 Task: Look for space in Kot Malik, Pakistan from 9th June, 2023 to 16th June, 2023 for 2 adults in price range Rs.8000 to Rs.16000. Place can be entire place with 2 bedrooms having 2 beds and 1 bathroom. Property type can be house, flat, guest house. Booking option can be shelf check-in. Required host language is English.
Action: Mouse moved to (509, 57)
Screenshot: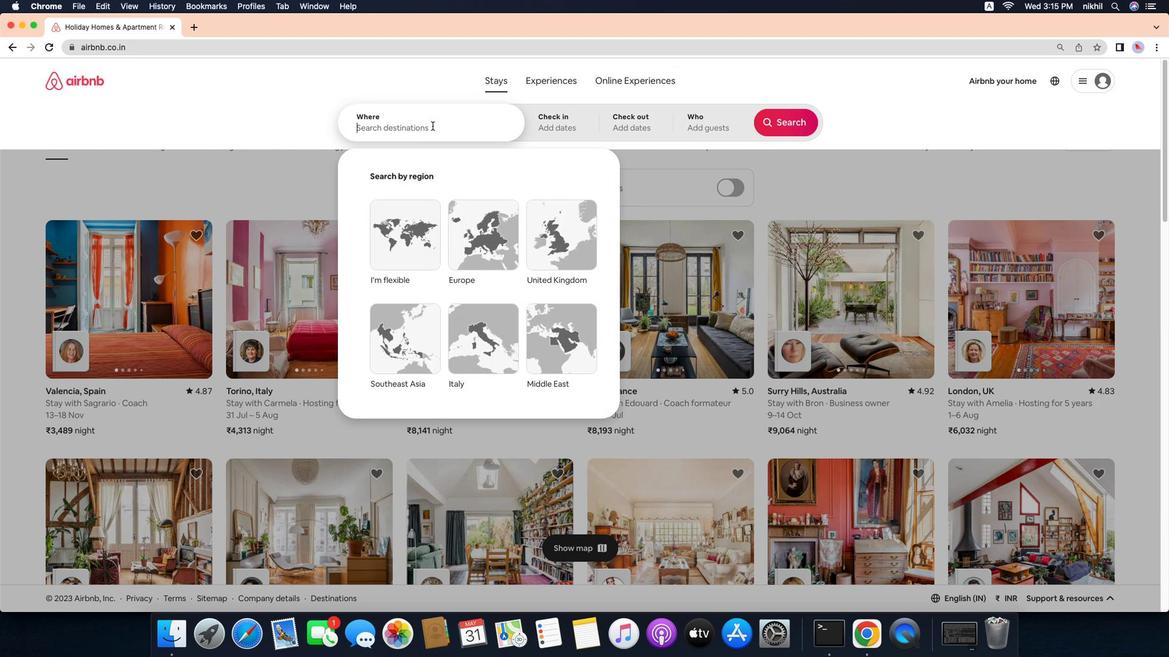 
Action: Mouse pressed left at (509, 57)
Screenshot: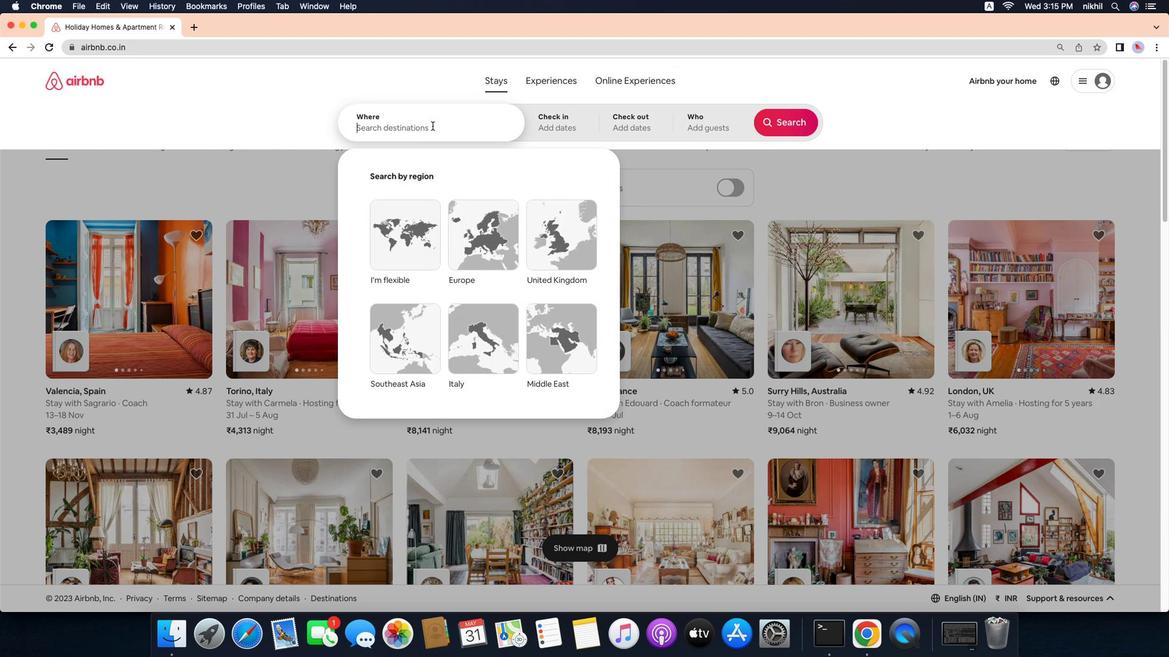 
Action: Mouse moved to (509, 53)
Screenshot: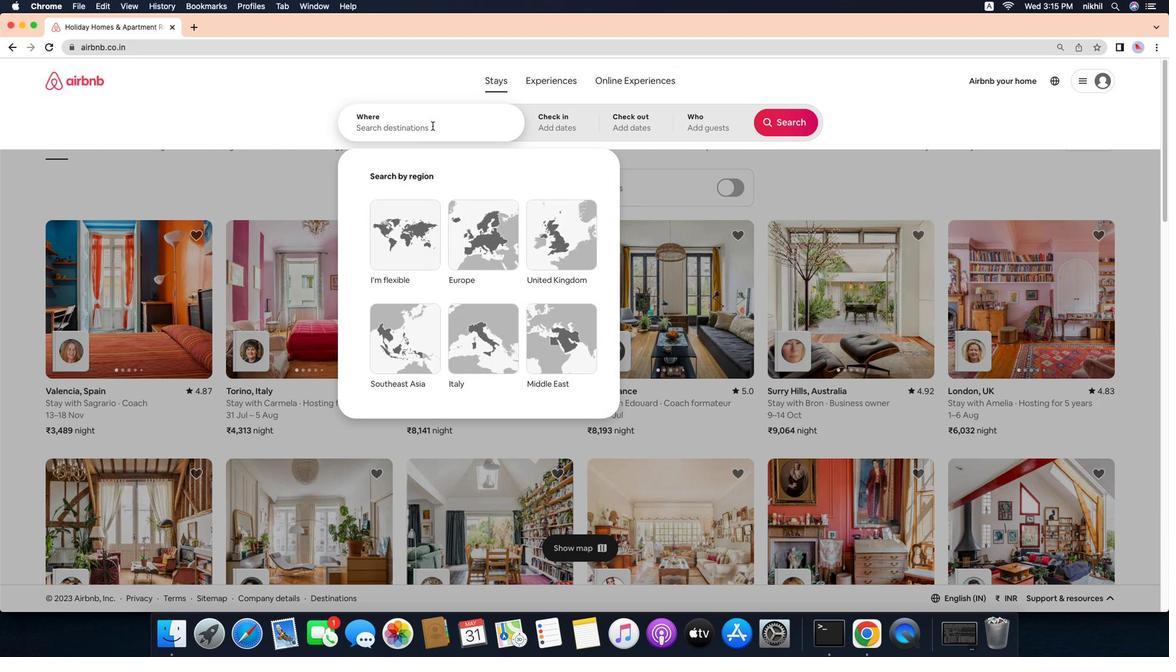 
Action: Mouse pressed left at (509, 53)
Screenshot: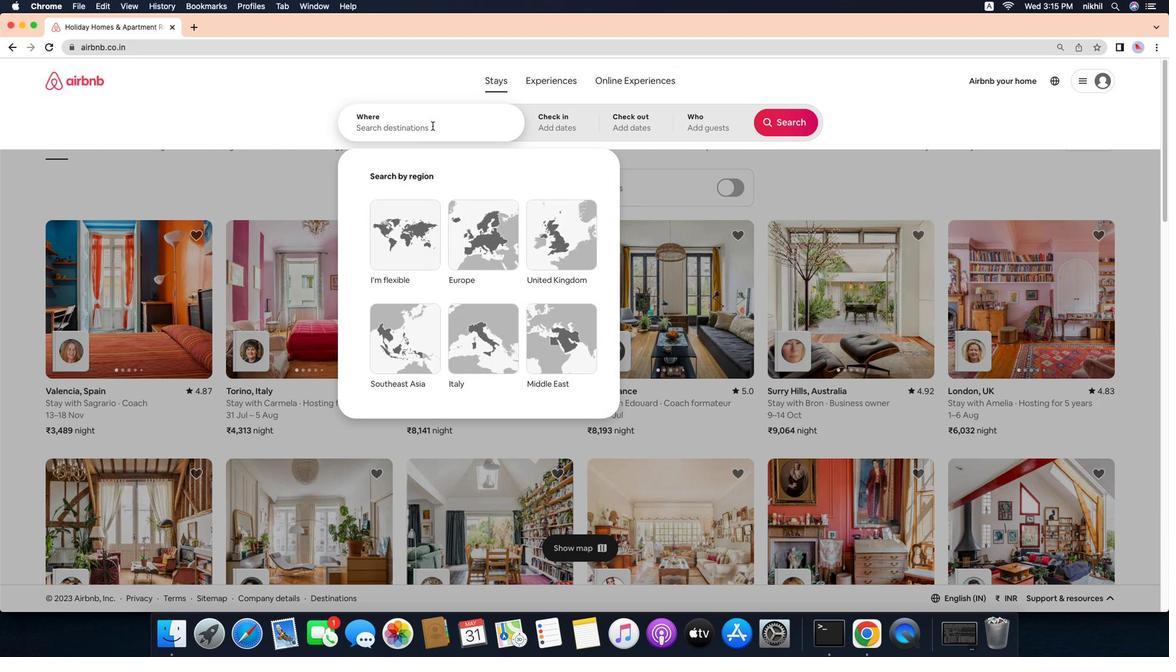 
Action: Mouse moved to (427, 100)
Screenshot: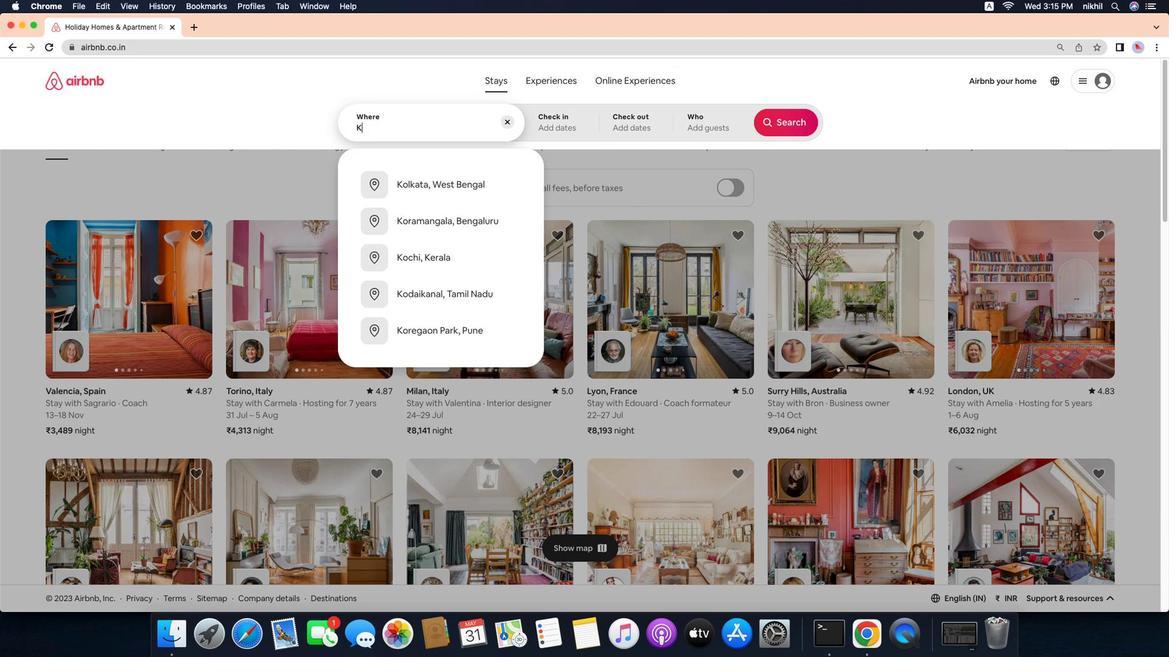 
Action: Mouse pressed left at (427, 100)
Screenshot: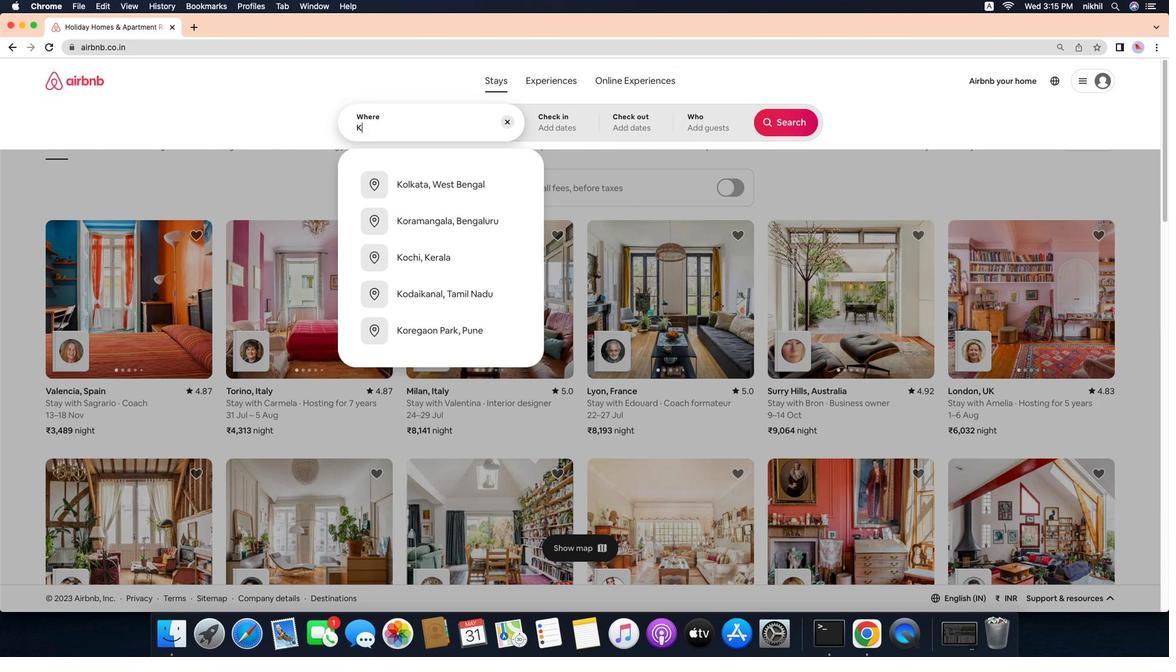 
Action: Key pressed Key.caps_lock'K'Key.caps_lock'o''t'Key.spaceKey.caps_lock'M'Key.caps_lock'a''l''i''k'','Key.space
Screenshot: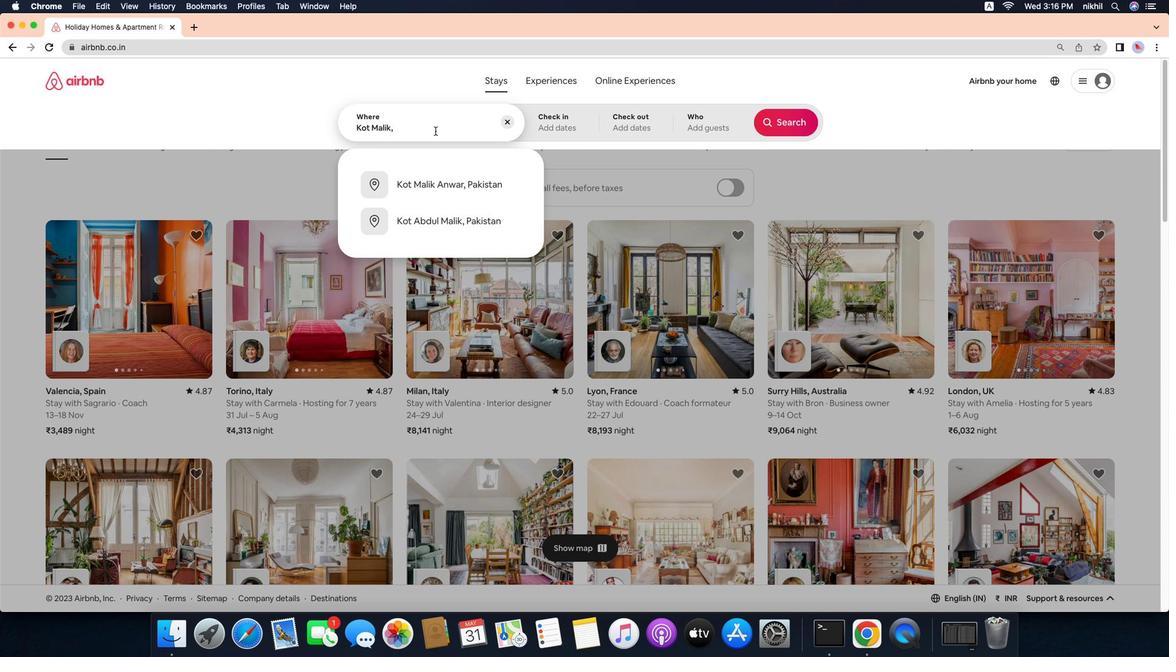 
Action: Mouse moved to (430, 106)
Screenshot: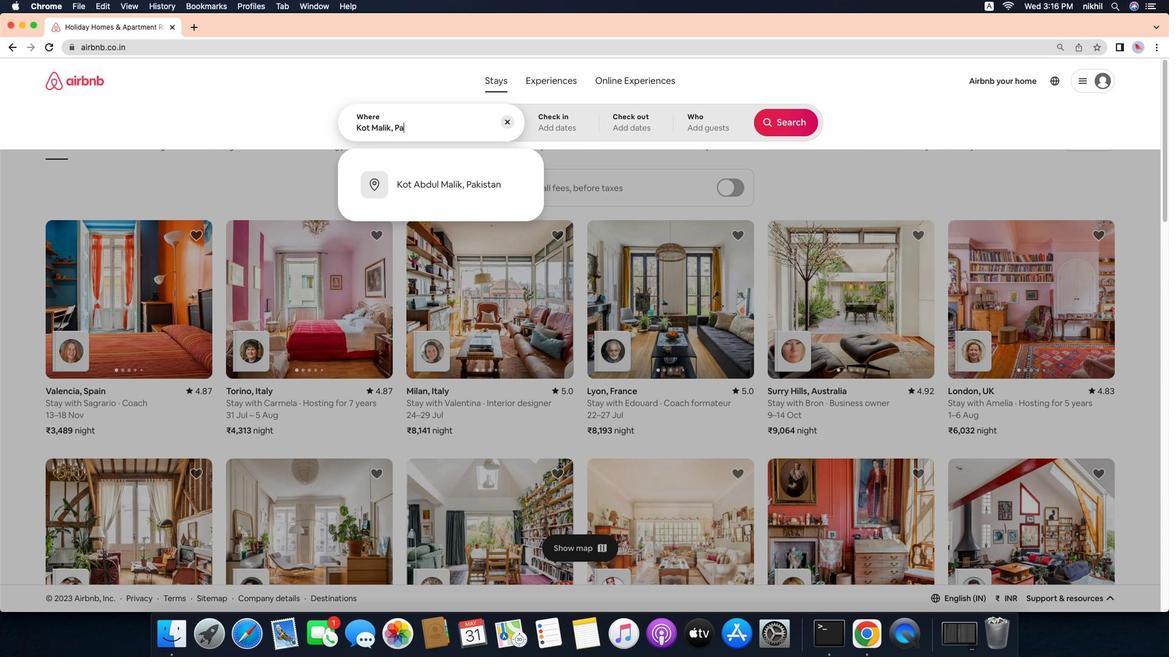 
Action: Key pressed Key.caps_lock'P'Key.caps_lock'a''k''i''s''t''a''n'Key.enter
Screenshot: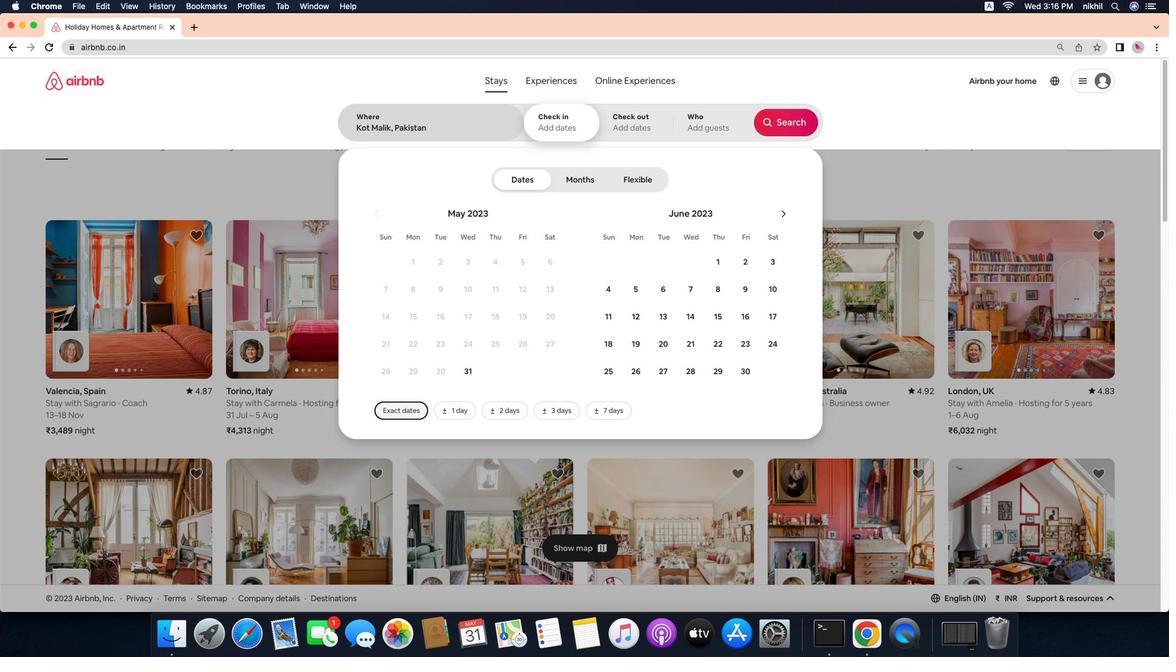 
Action: Mouse moved to (757, 269)
Screenshot: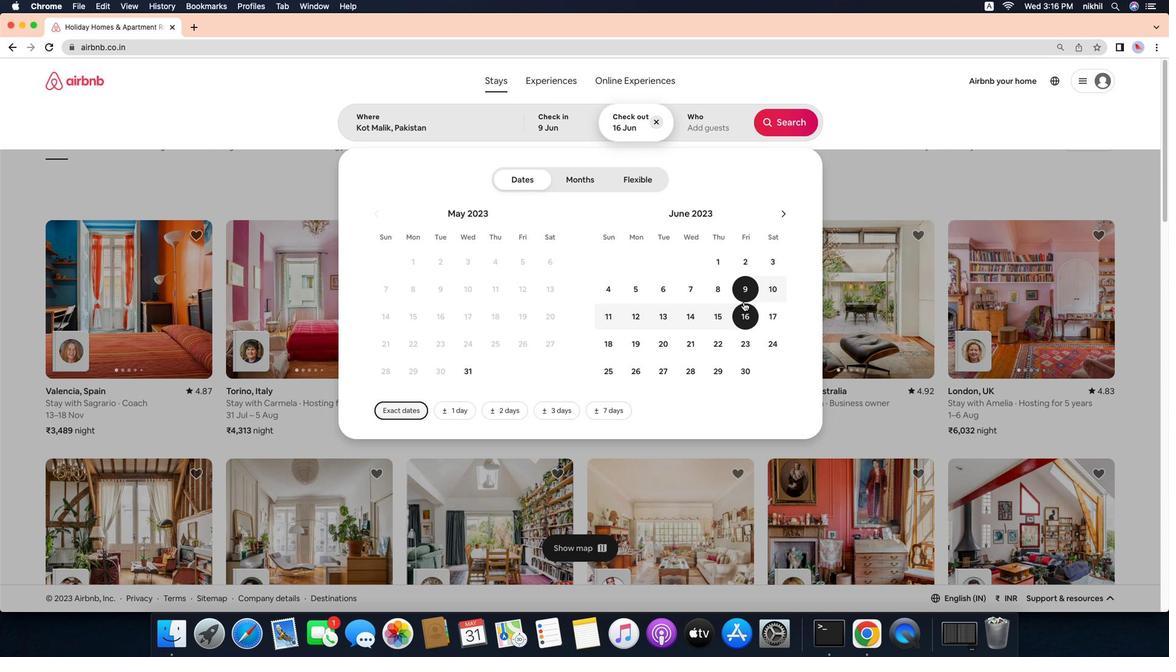 
Action: Mouse pressed left at (757, 269)
Screenshot: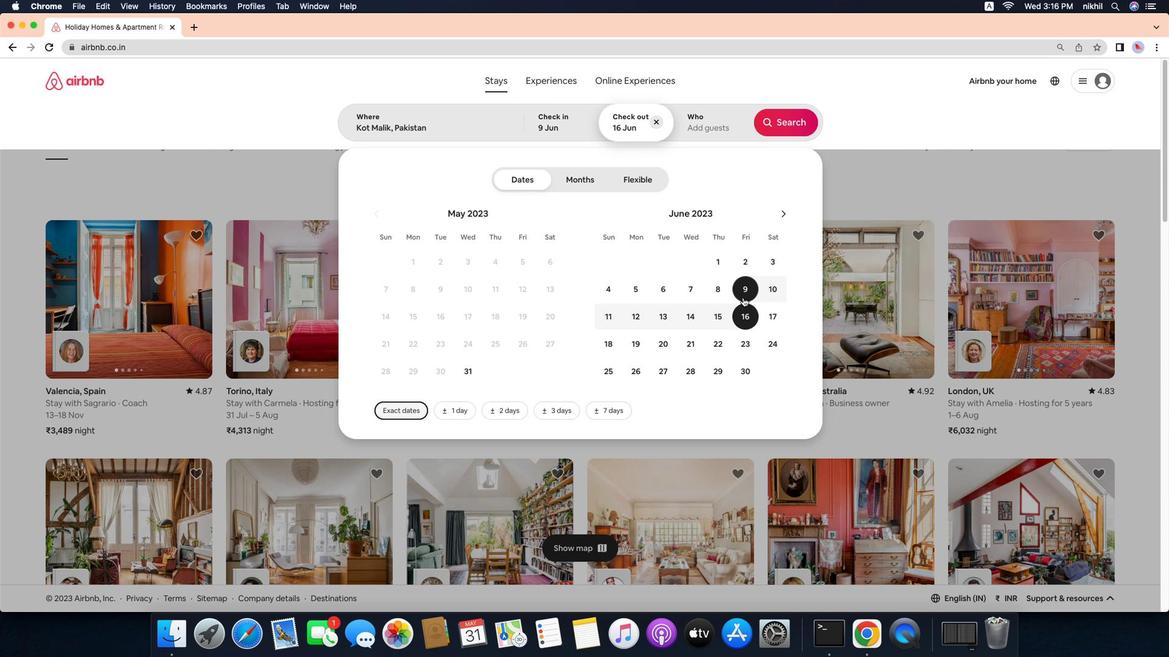 
Action: Mouse moved to (760, 296)
Screenshot: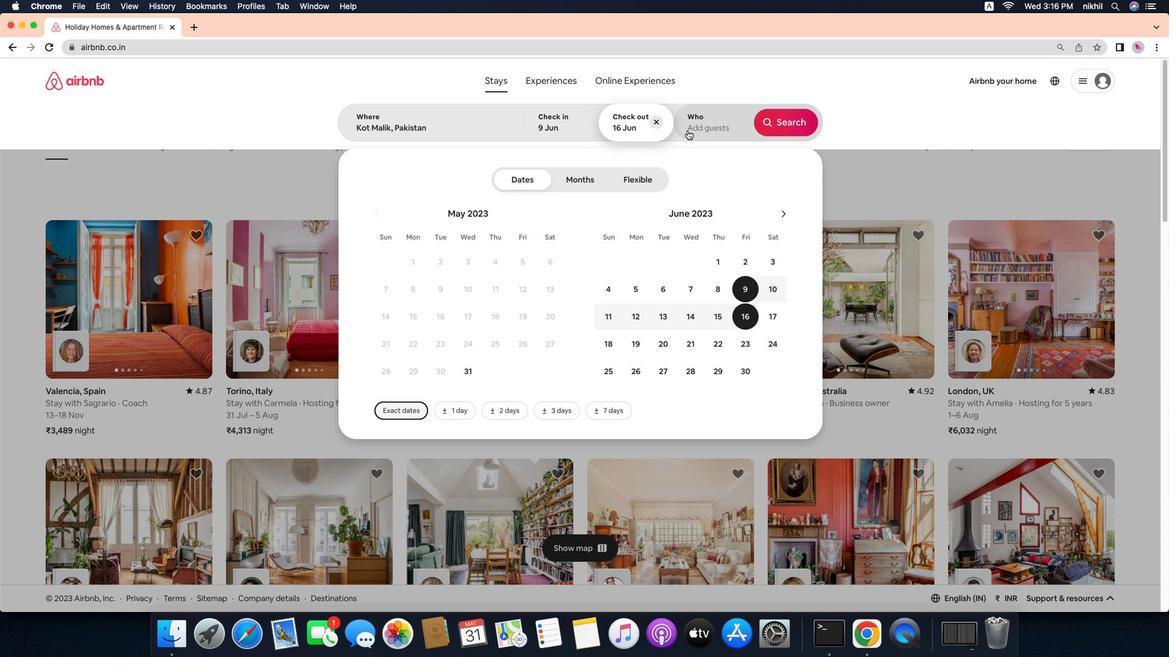 
Action: Mouse pressed left at (760, 296)
Screenshot: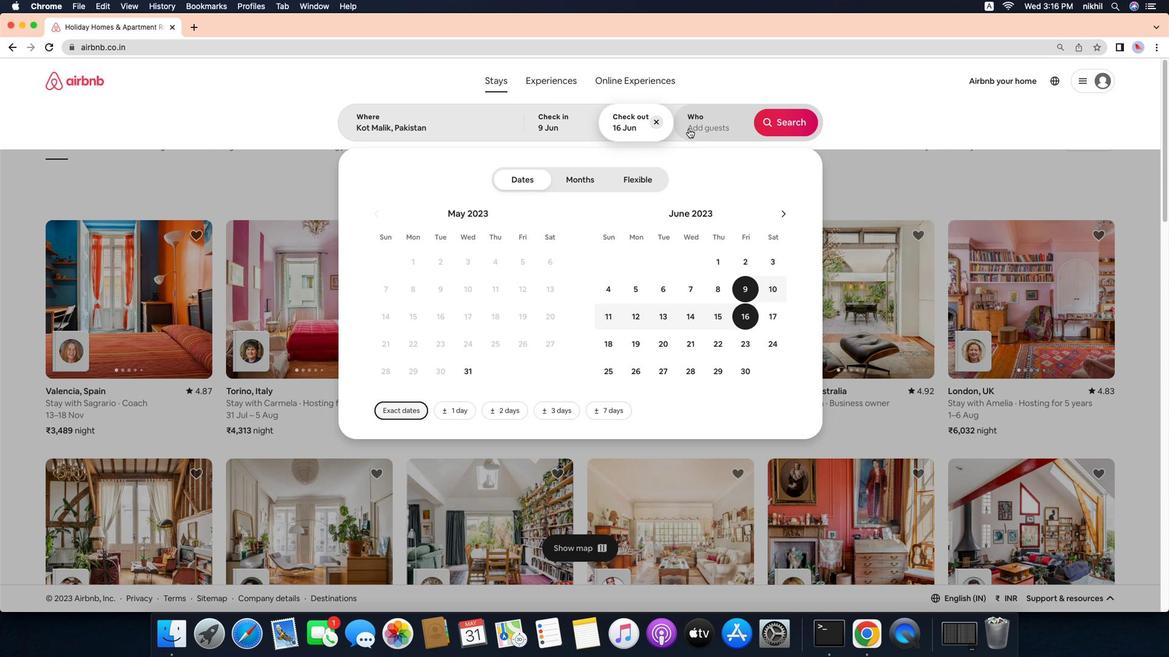 
Action: Mouse moved to (705, 101)
Screenshot: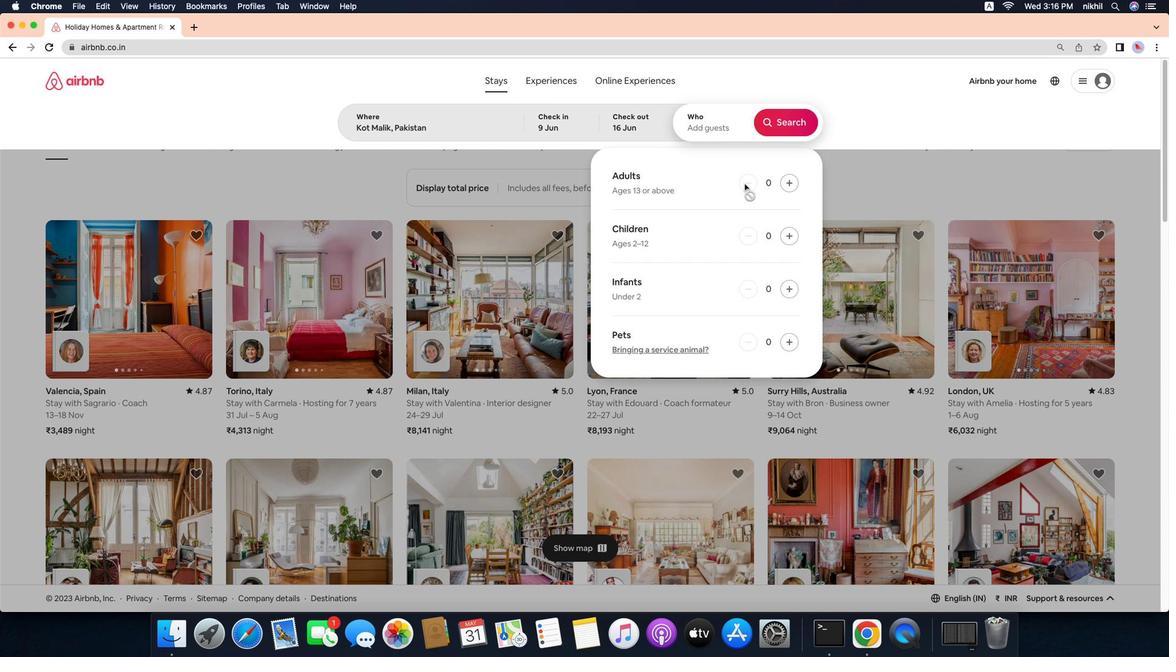 
Action: Mouse pressed left at (705, 101)
Screenshot: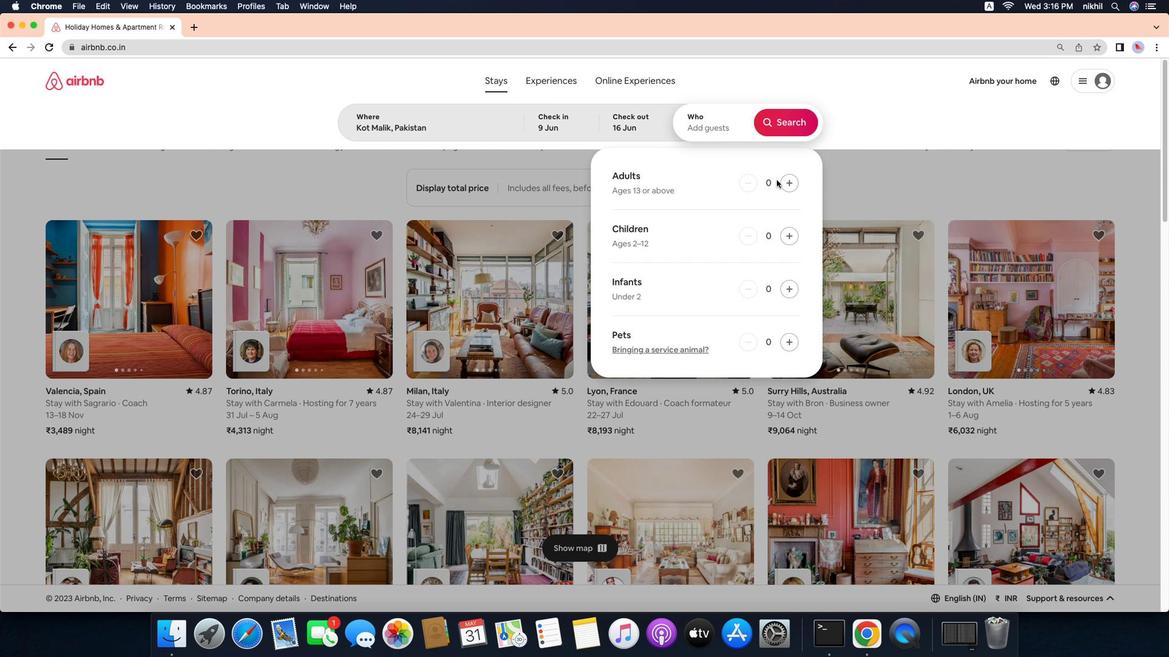 
Action: Mouse moved to (804, 158)
Screenshot: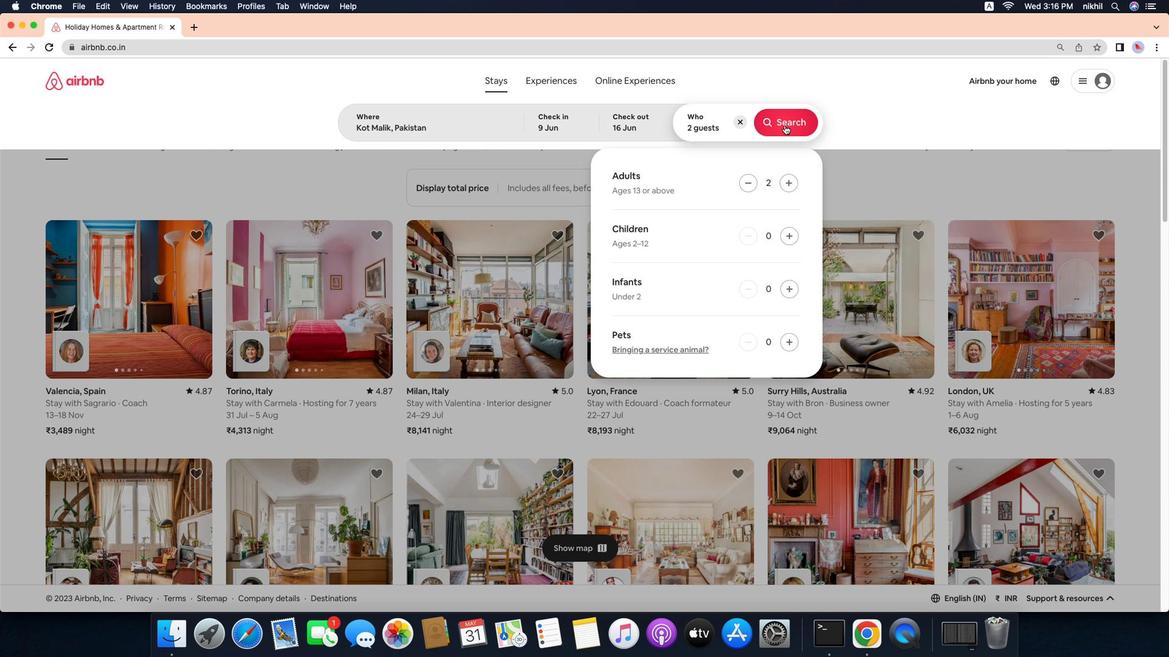 
Action: Mouse pressed left at (804, 158)
Screenshot: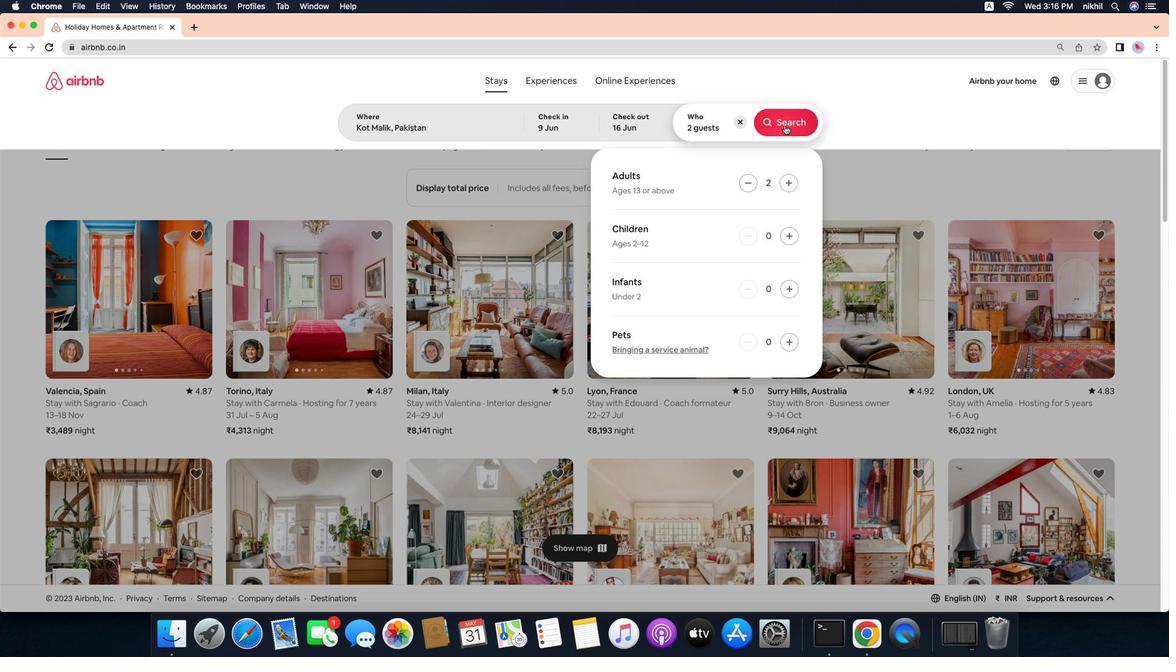 
Action: Mouse pressed left at (804, 158)
Screenshot: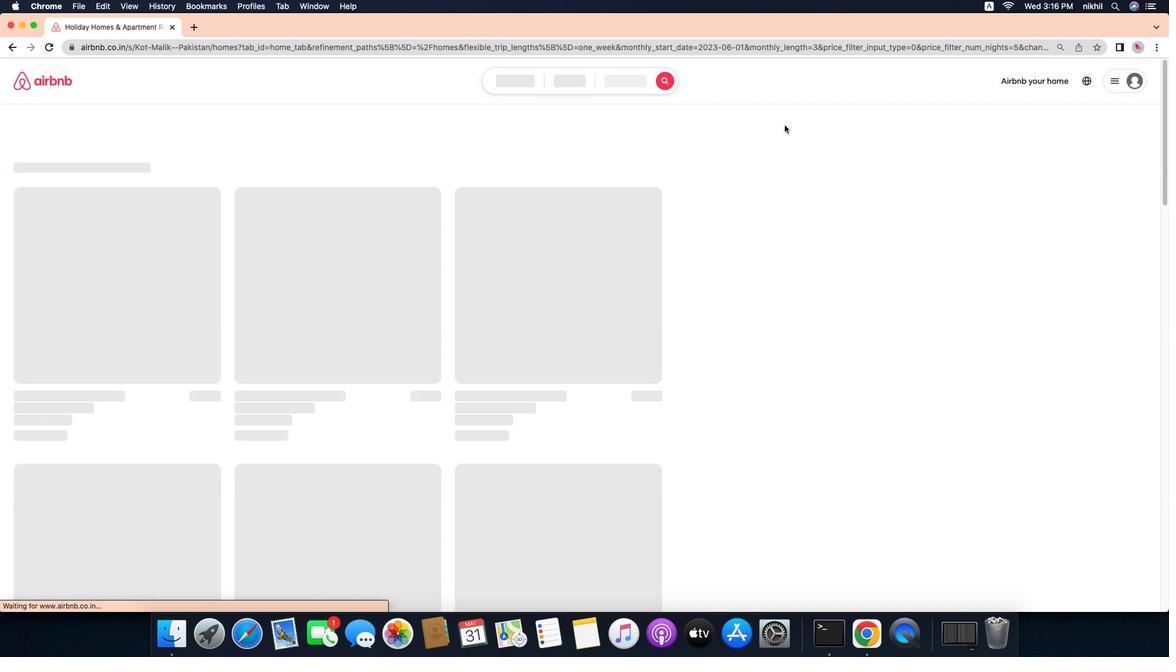 
Action: Mouse moved to (803, 99)
Screenshot: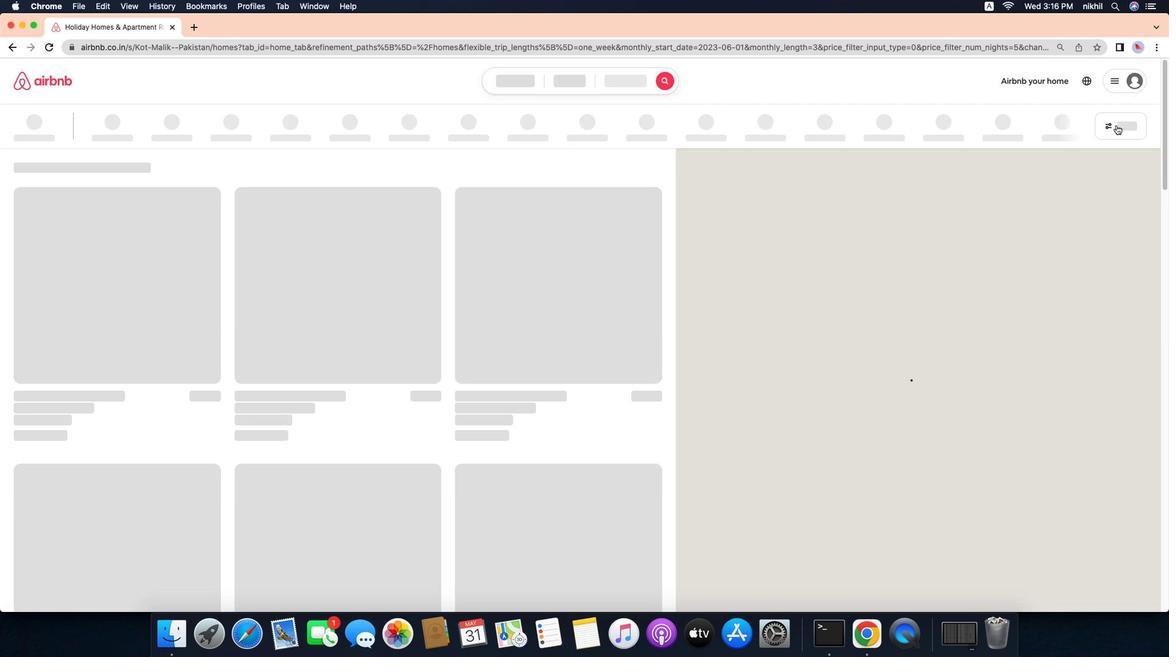 
Action: Mouse pressed left at (803, 99)
Screenshot: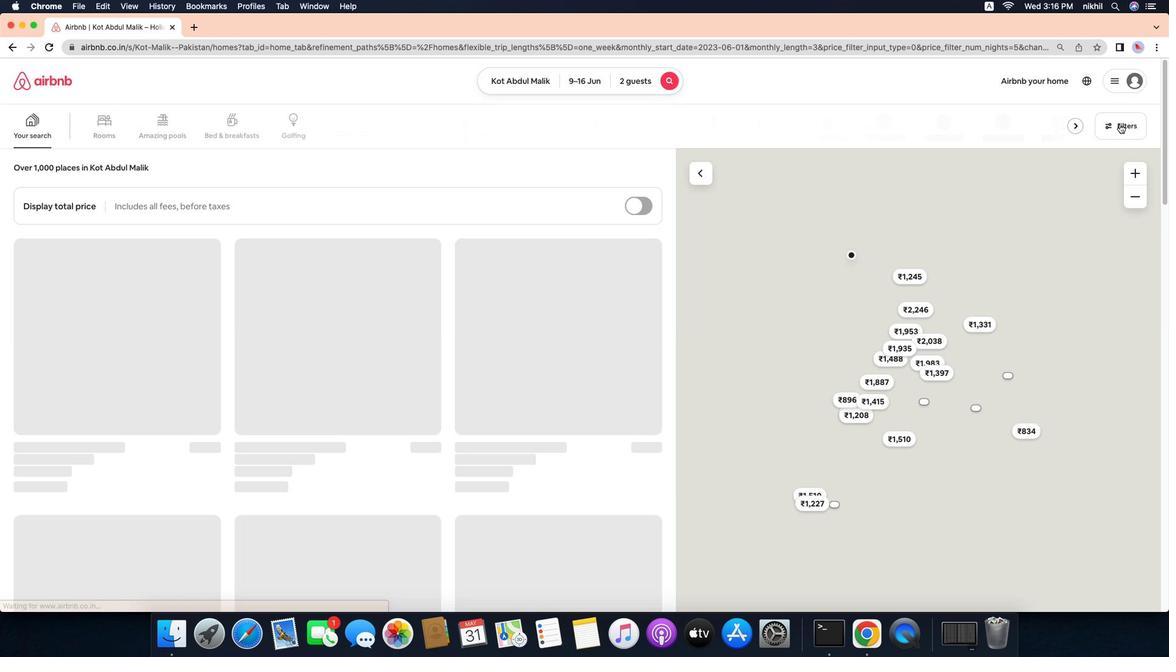 
Action: Mouse moved to (1161, 98)
Screenshot: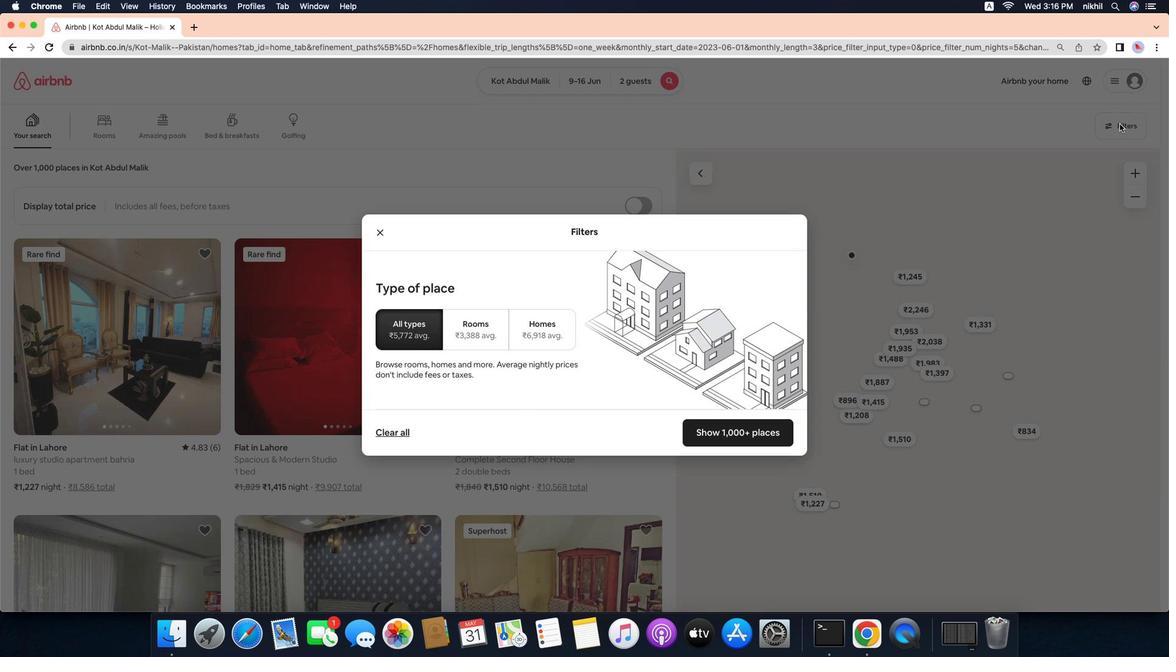 
Action: Mouse pressed left at (1161, 98)
Screenshot: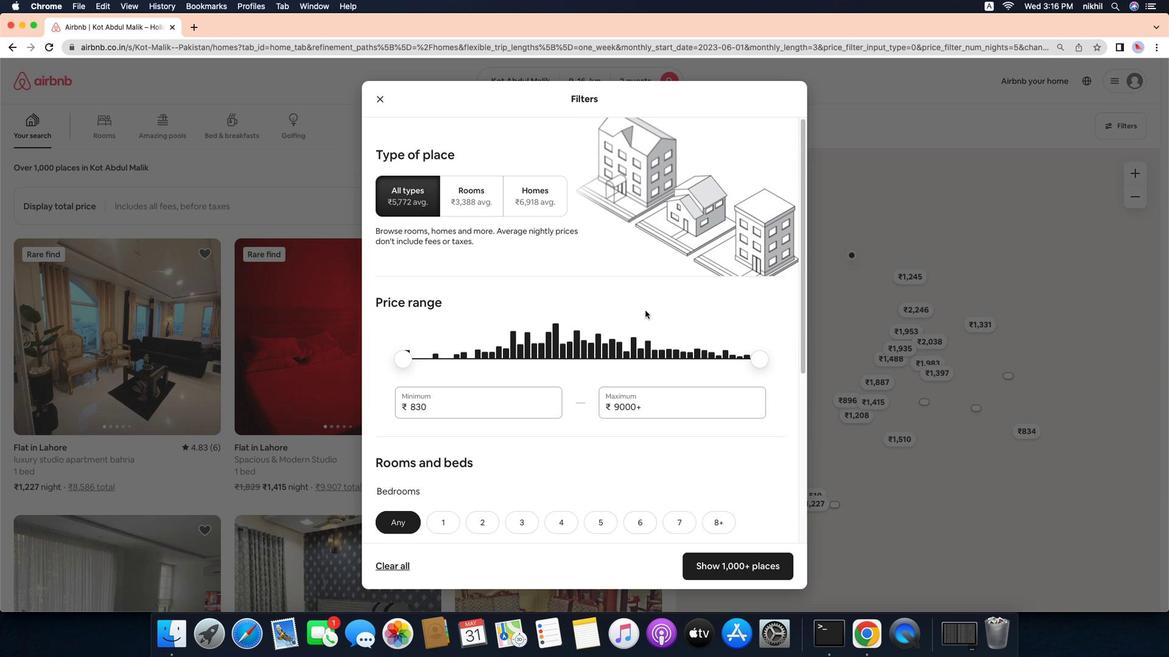 
Action: Mouse moved to (459, 402)
Screenshot: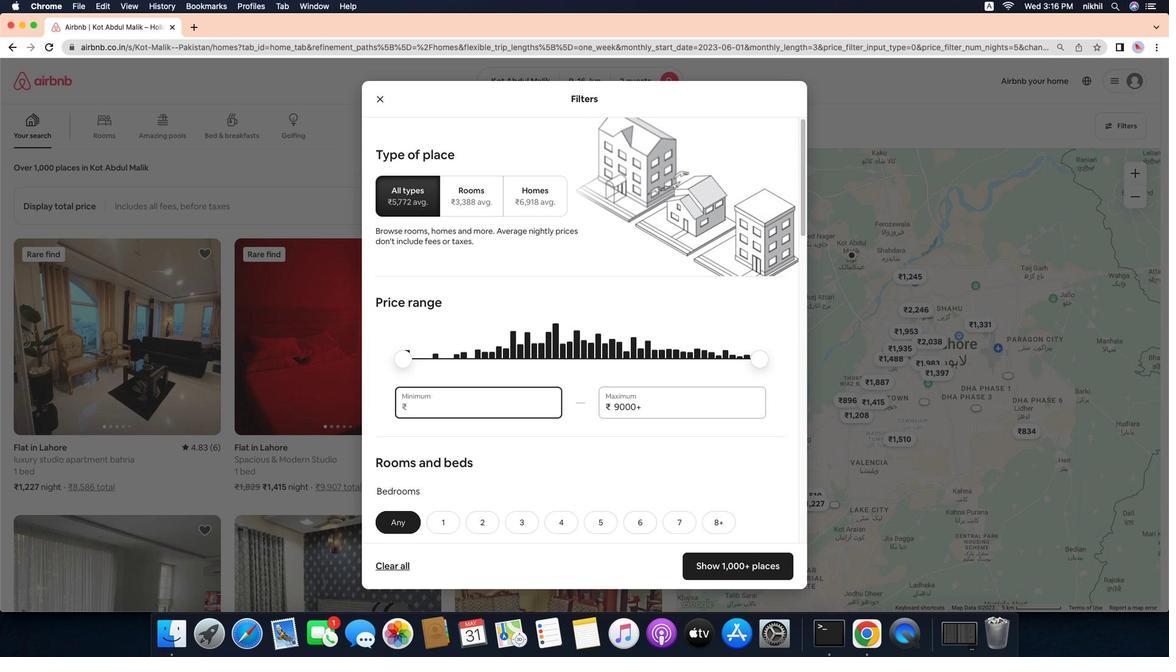 
Action: Mouse pressed left at (459, 402)
Screenshot: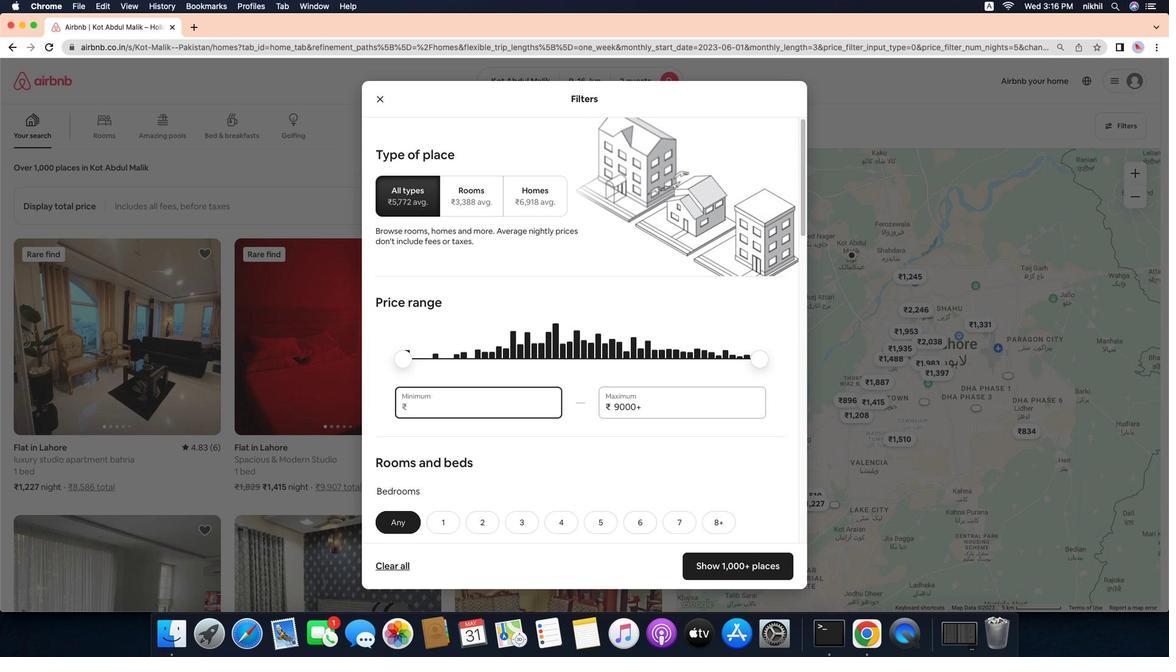 
Action: Mouse moved to (453, 401)
Screenshot: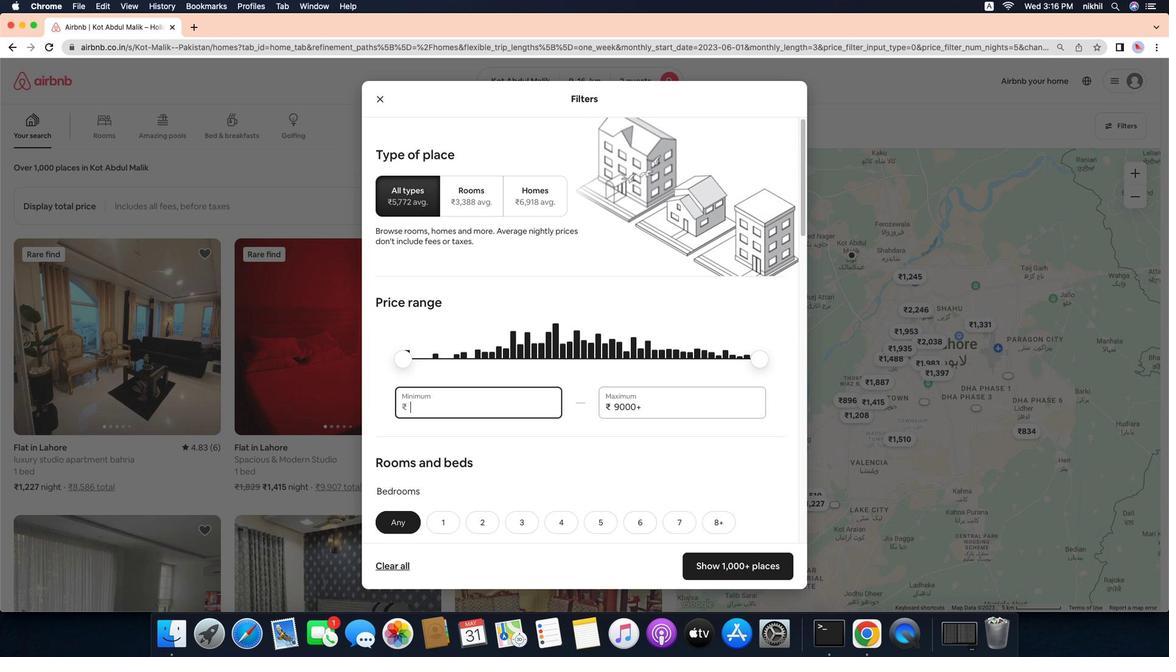 
Action: Key pressed Key.backspaceKey.backspaceKey.backspaceKey.backspace'8''0''0''0'
Screenshot: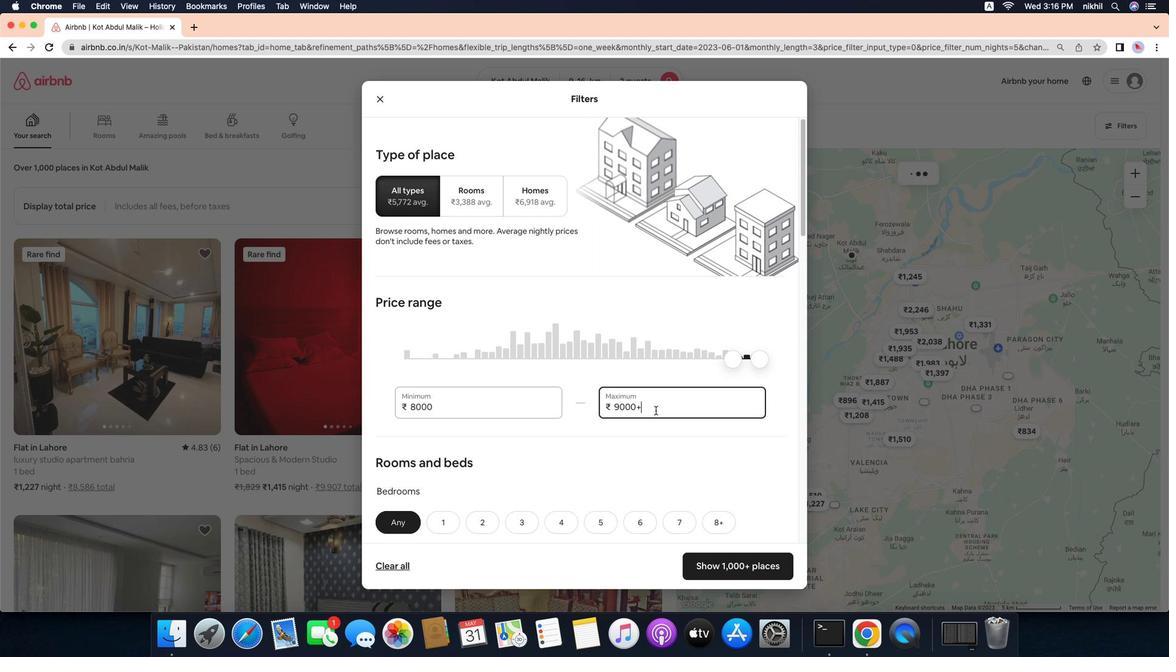 
Action: Mouse moved to (665, 403)
Screenshot: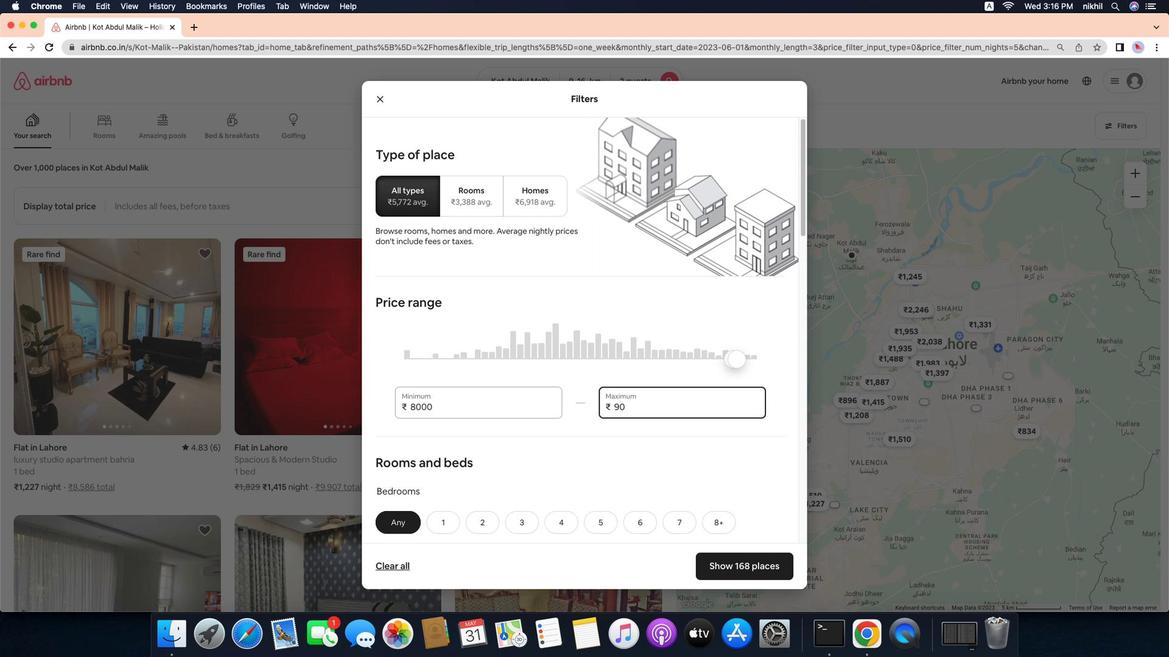 
Action: Mouse pressed left at (665, 403)
Screenshot: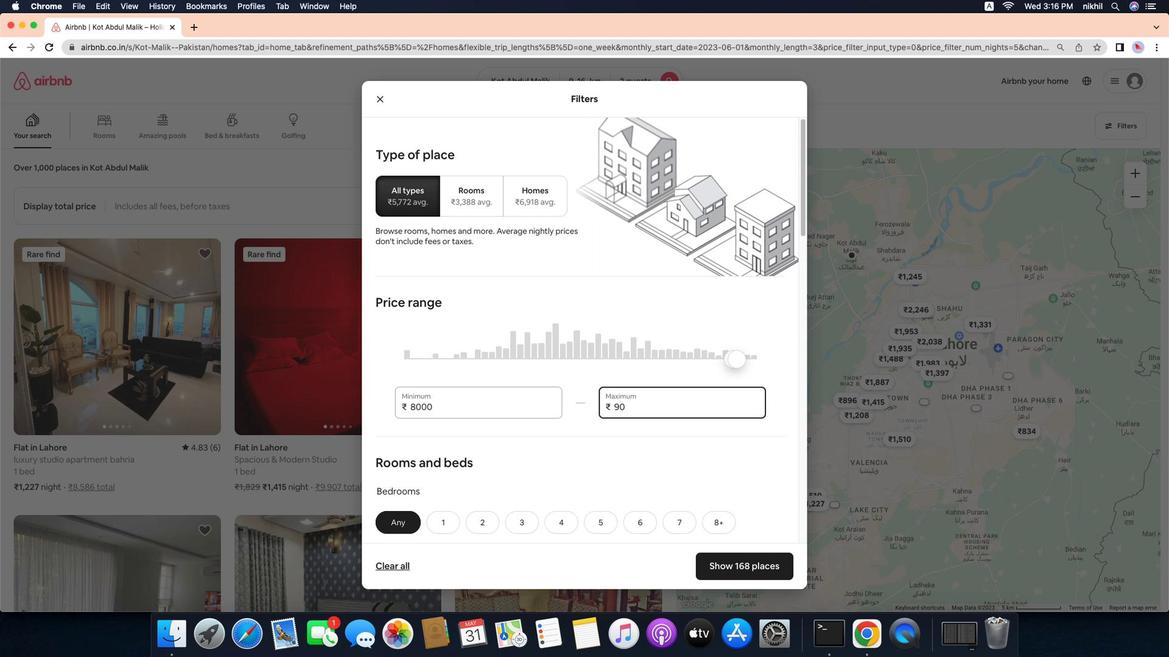 
Action: Mouse moved to (665, 403)
Screenshot: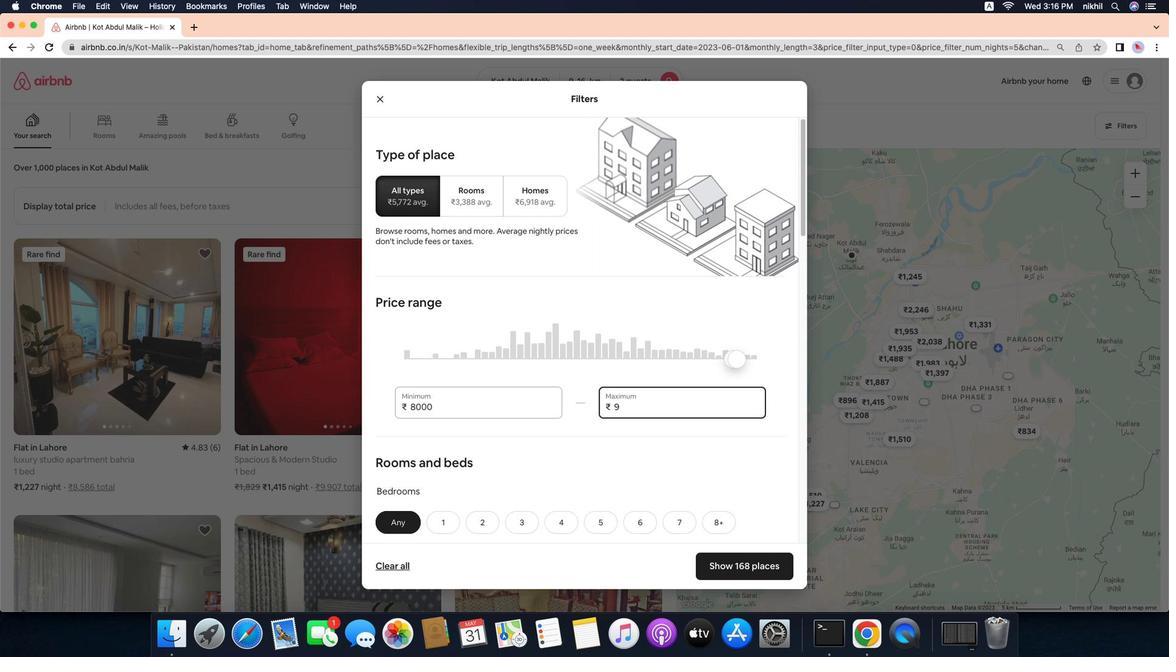 
Action: Key pressed Key.backspaceKey.backspaceKey.backspaceKey.backspaceKey.backspaceKey.backspaceKey.backspace'1''6''0''0''0'
Screenshot: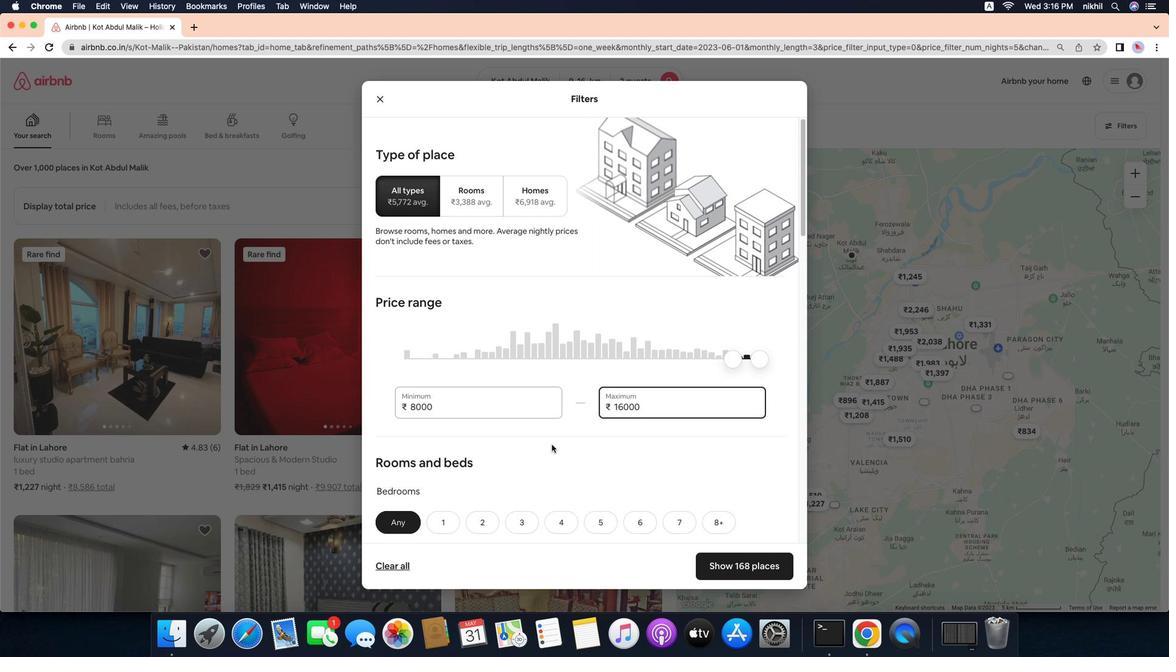 
Action: Mouse moved to (554, 441)
Screenshot: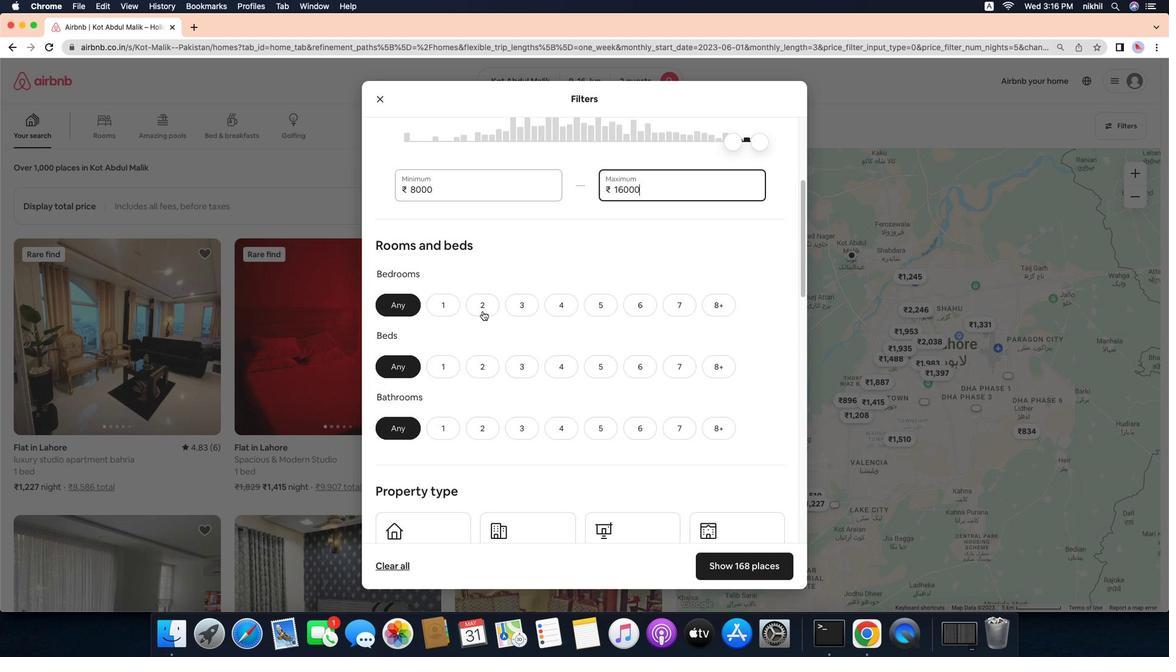 
Action: Mouse scrolled (554, 441) with delta (-33, -34)
Screenshot: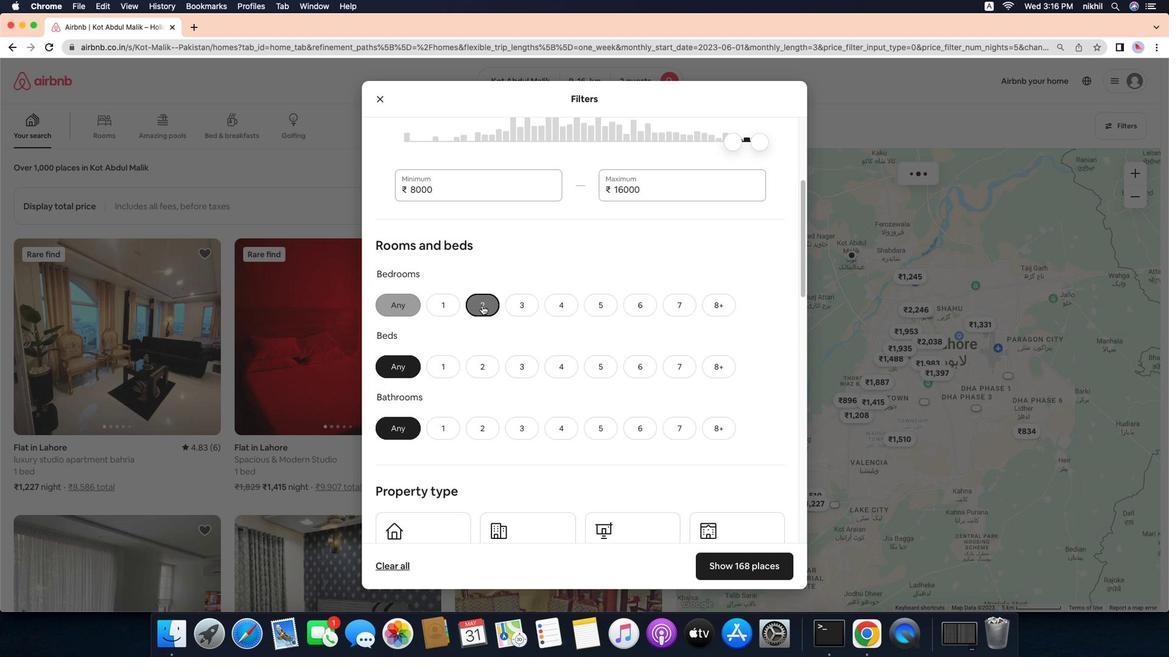 
Action: Mouse scrolled (554, 441) with delta (-33, -34)
Screenshot: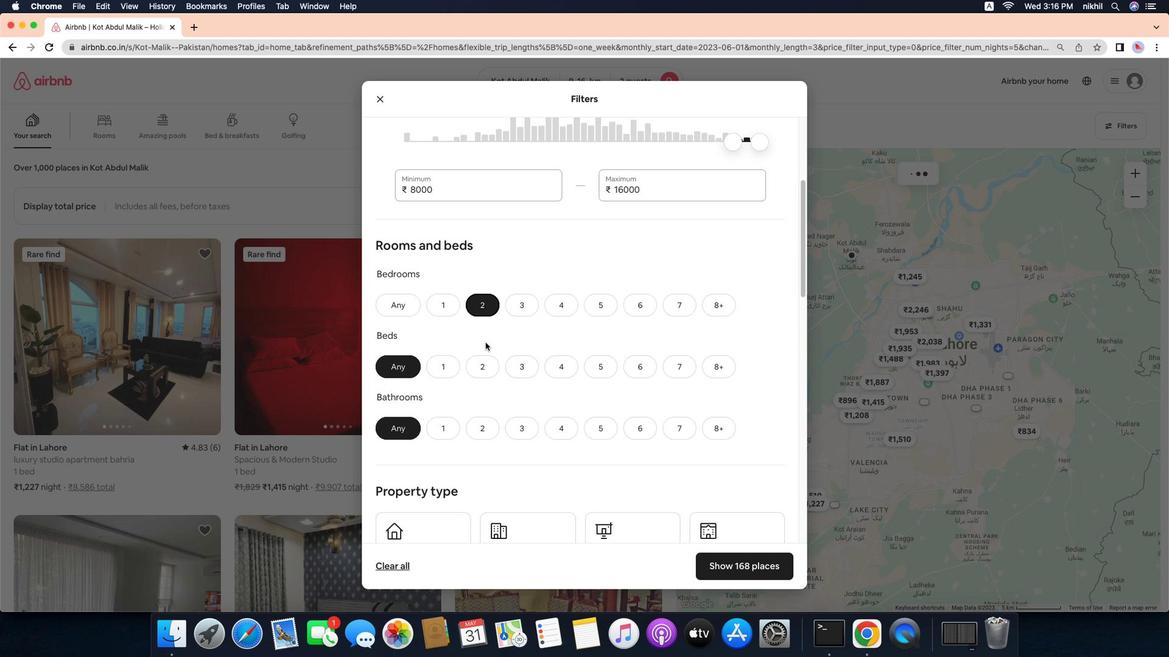
Action: Mouse scrolled (554, 441) with delta (-33, -34)
Screenshot: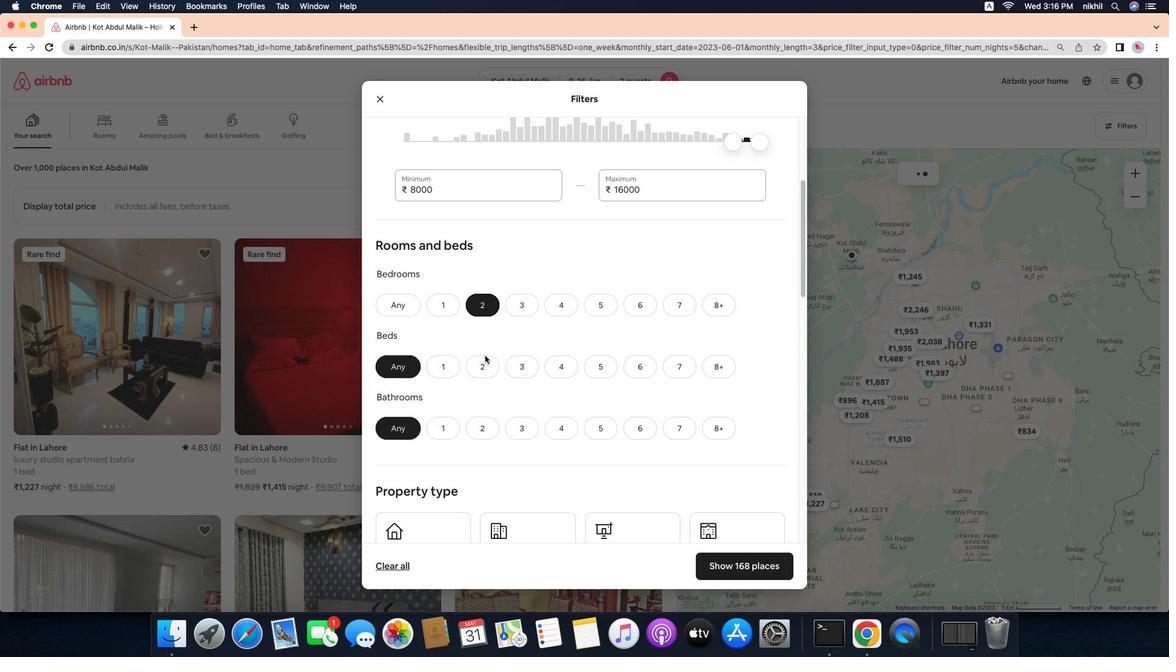 
Action: Mouse scrolled (554, 441) with delta (-33, -34)
Screenshot: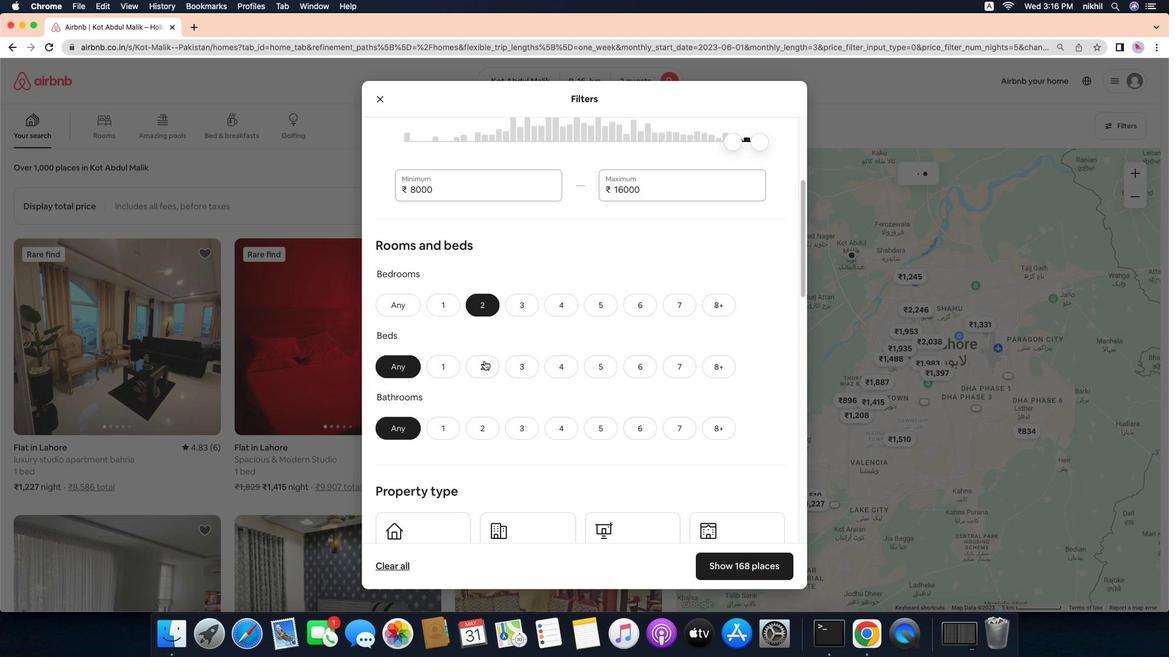 
Action: Mouse moved to (554, 441)
Screenshot: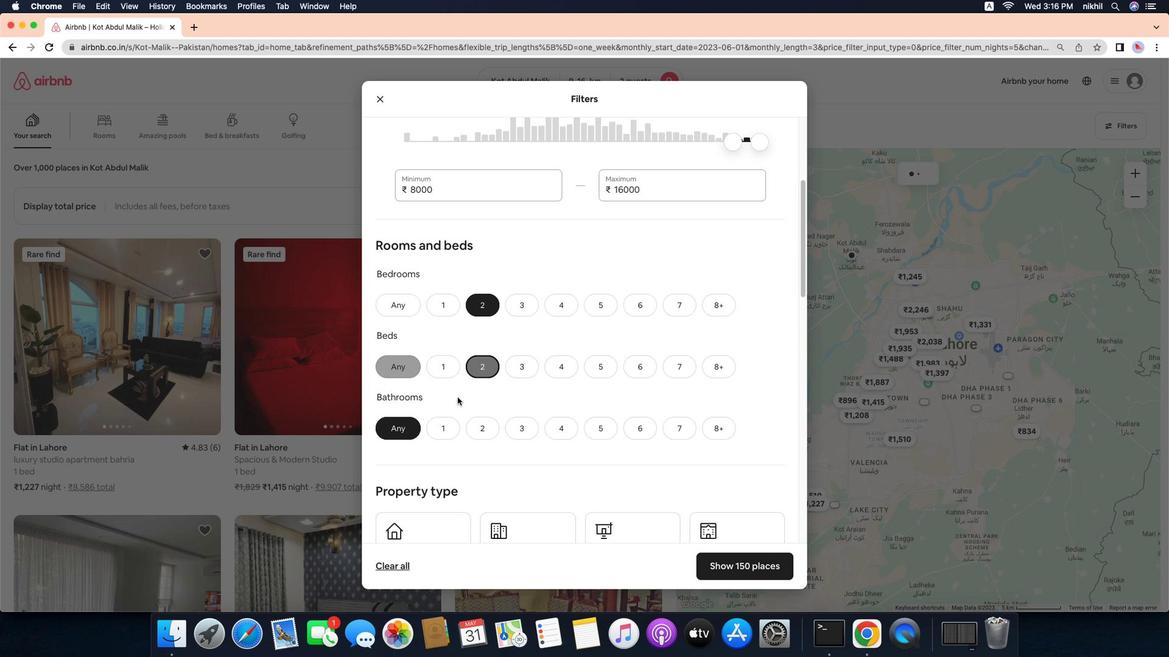 
Action: Mouse scrolled (554, 441) with delta (-33, -34)
Screenshot: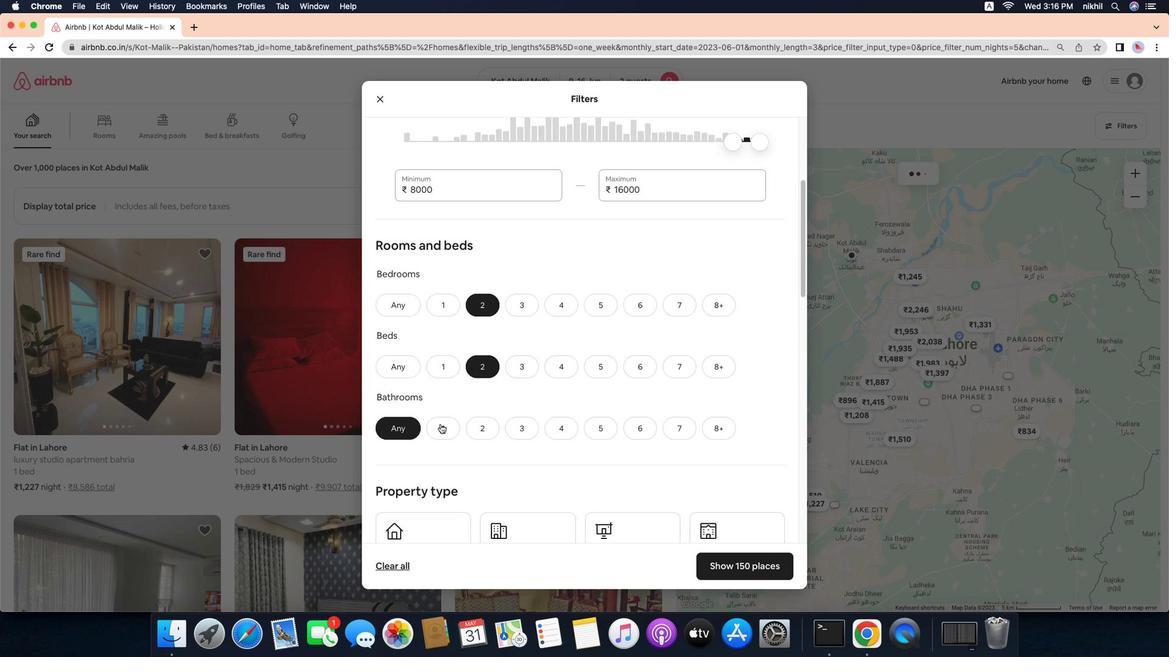 
Action: Mouse moved to (554, 441)
Screenshot: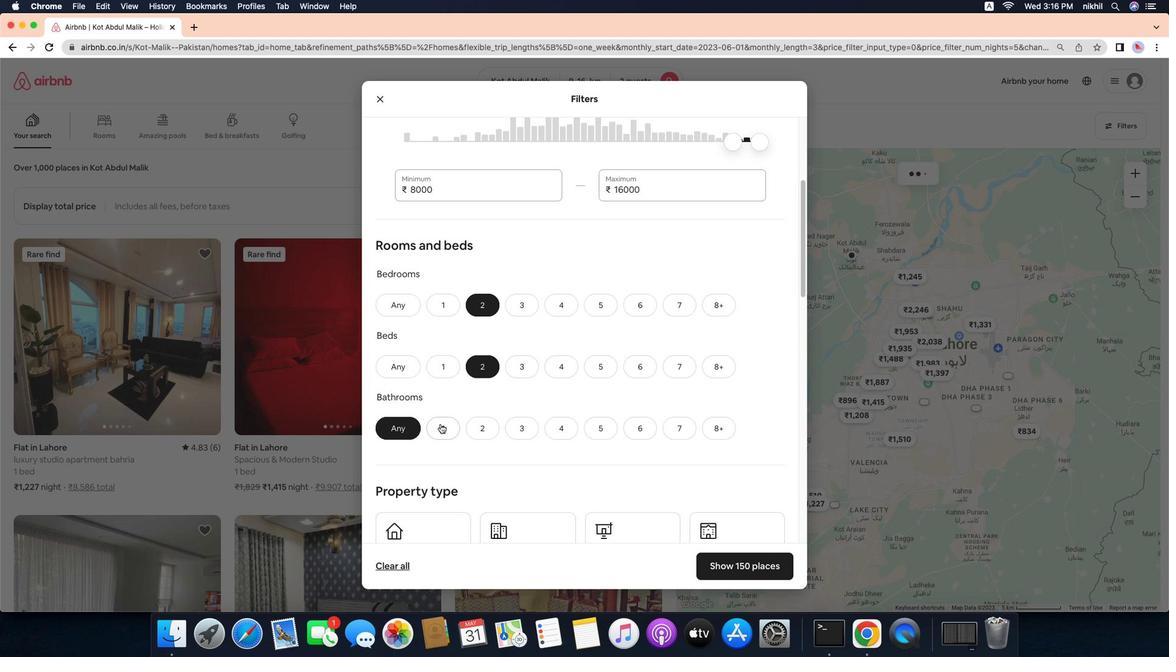 
Action: Mouse scrolled (554, 441) with delta (-33, -34)
Screenshot: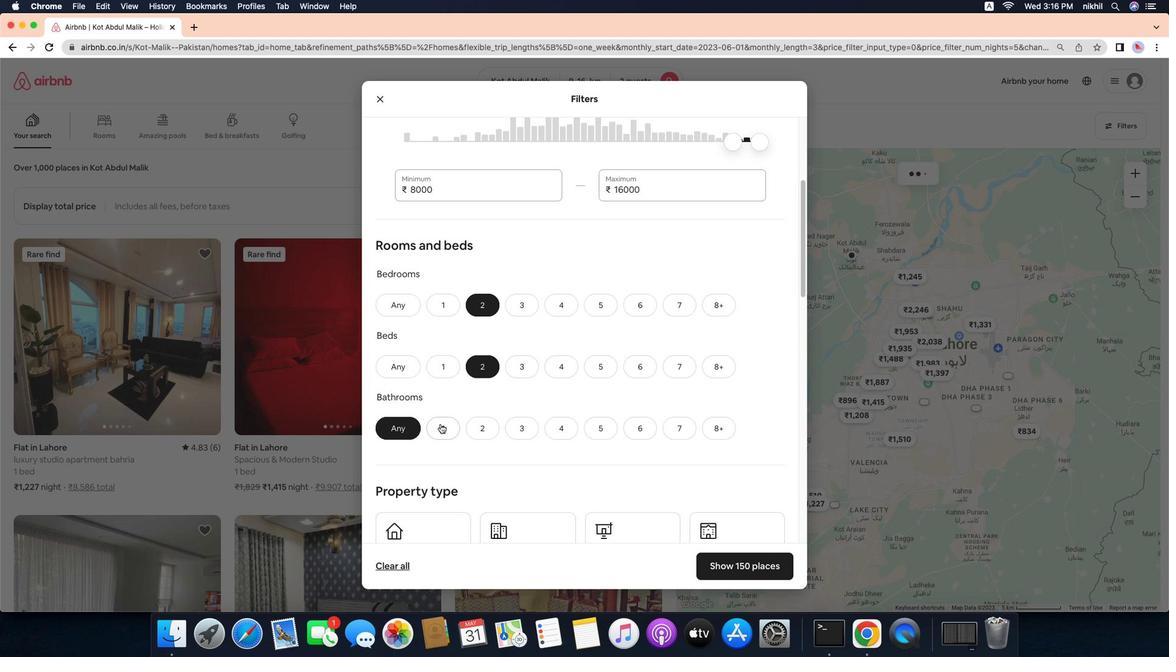 
Action: Mouse scrolled (554, 441) with delta (-33, -35)
Screenshot: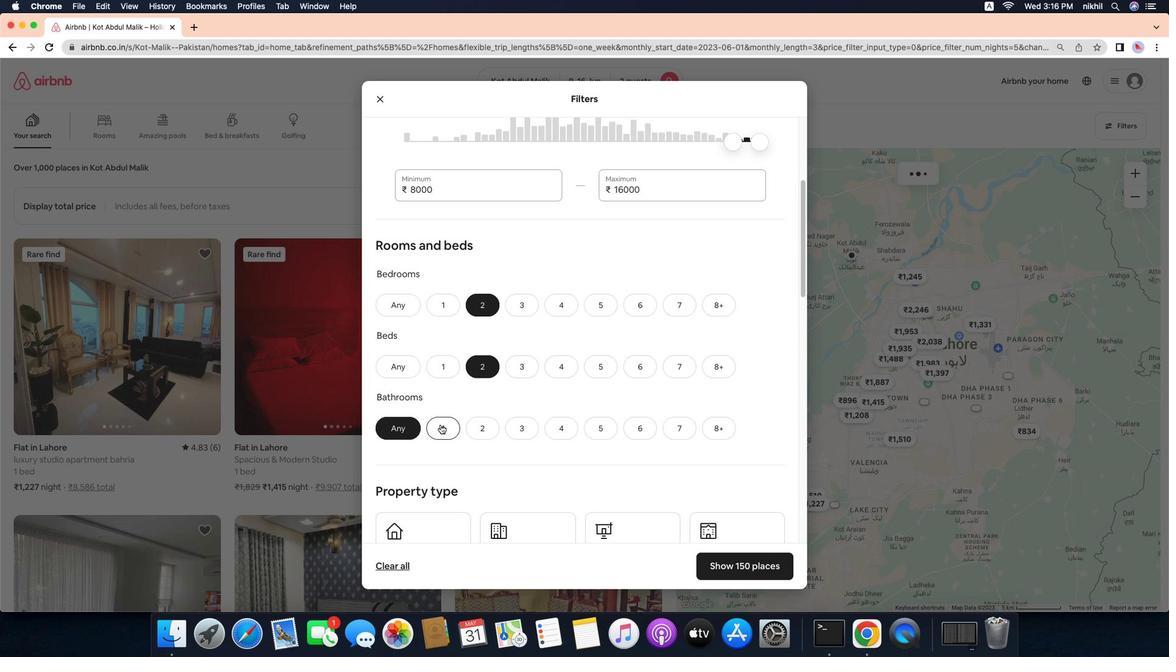 
Action: Mouse moved to (478, 282)
Screenshot: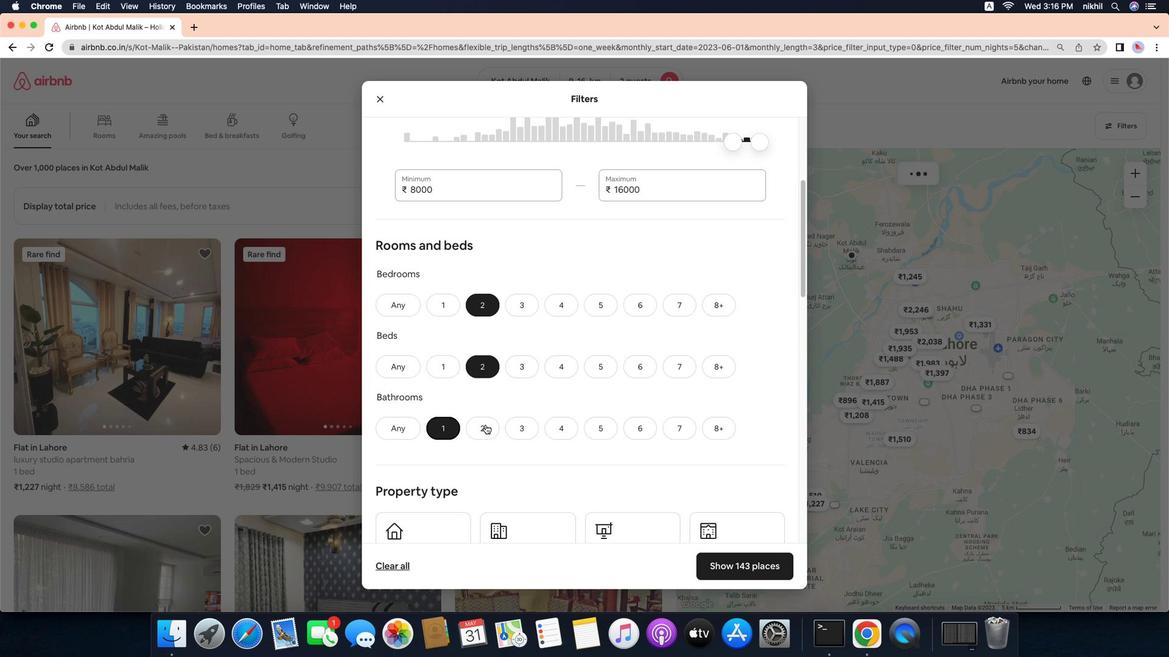 
Action: Mouse pressed left at (478, 282)
Screenshot: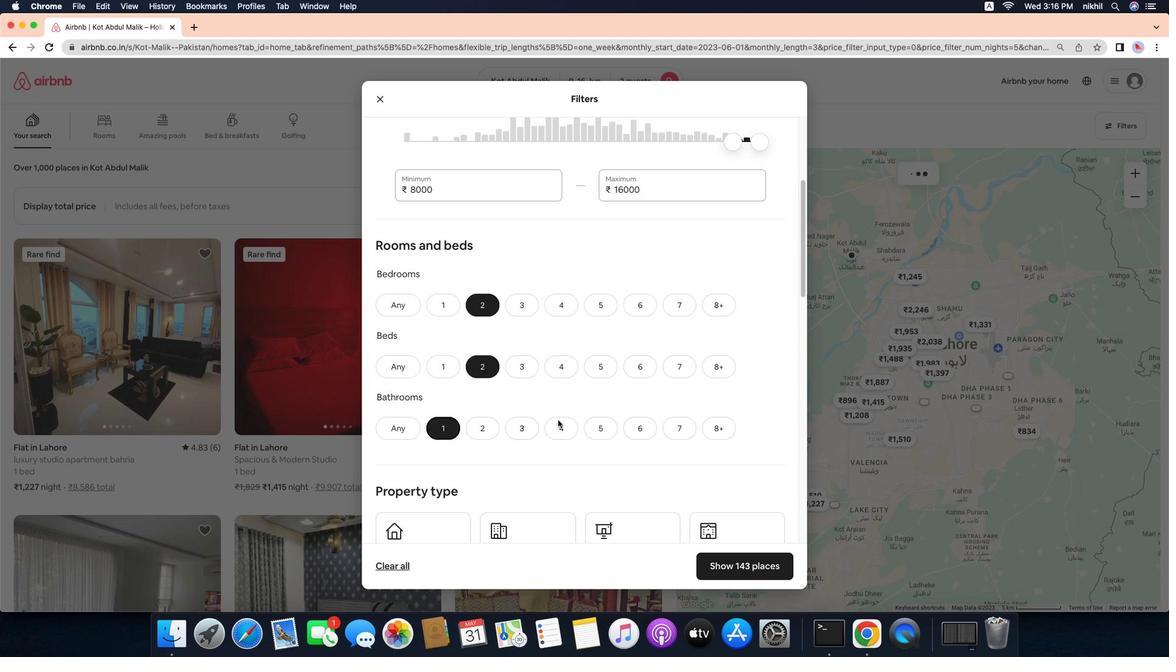 
Action: Mouse moved to (482, 352)
Screenshot: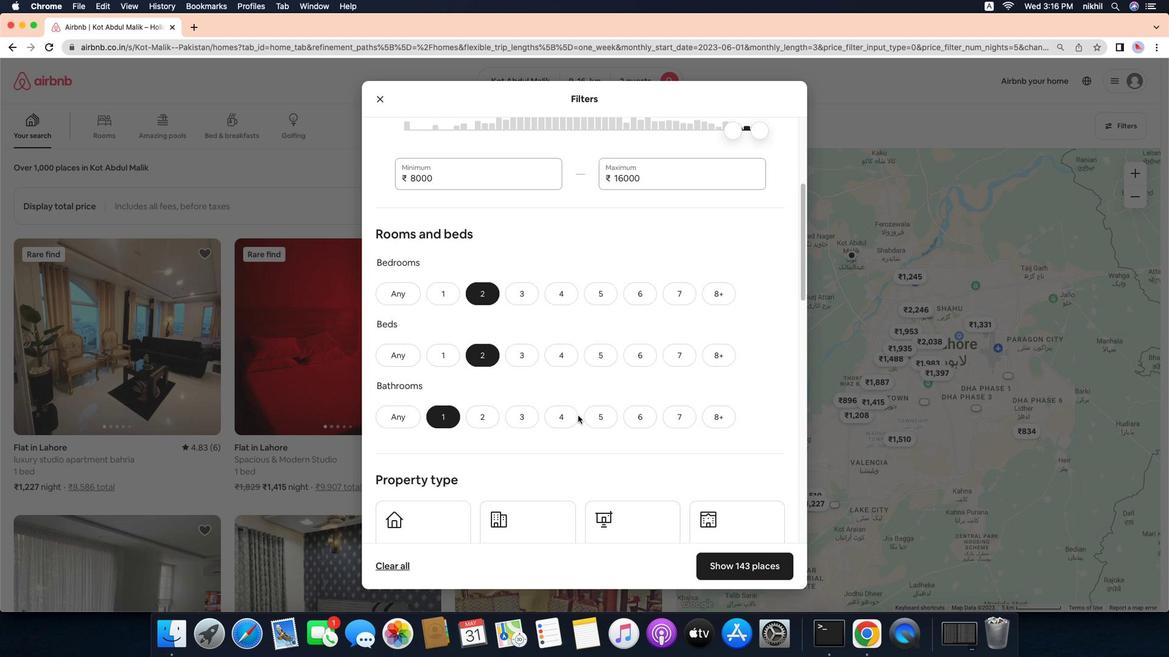 
Action: Mouse pressed left at (482, 352)
Screenshot: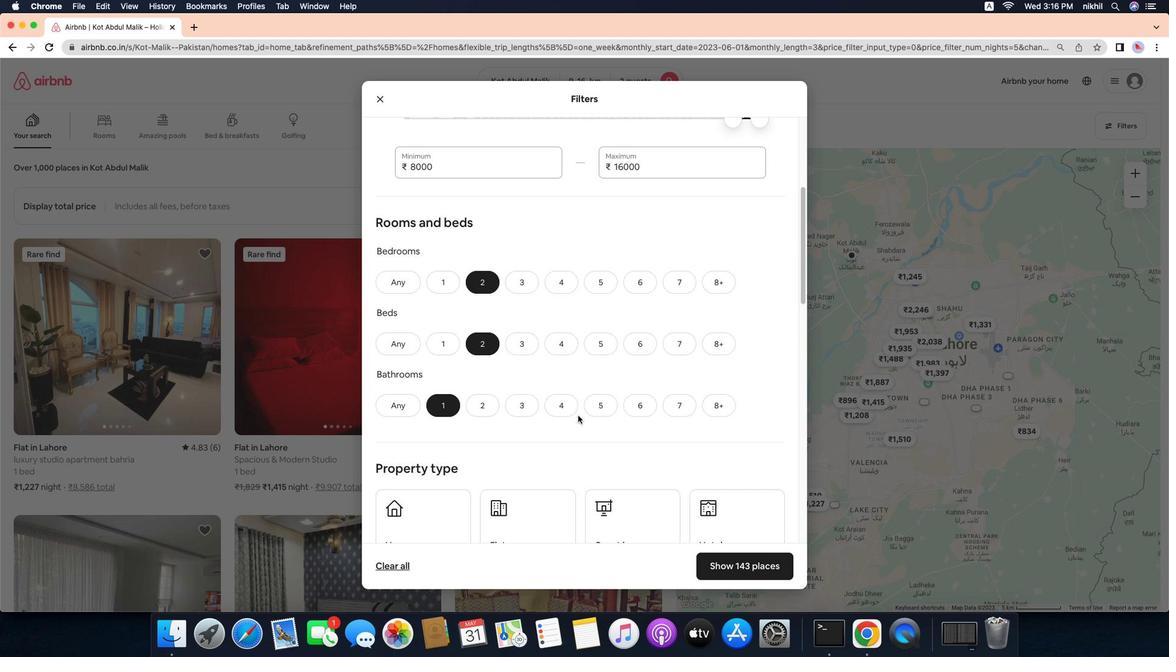 
Action: Mouse moved to (436, 419)
Screenshot: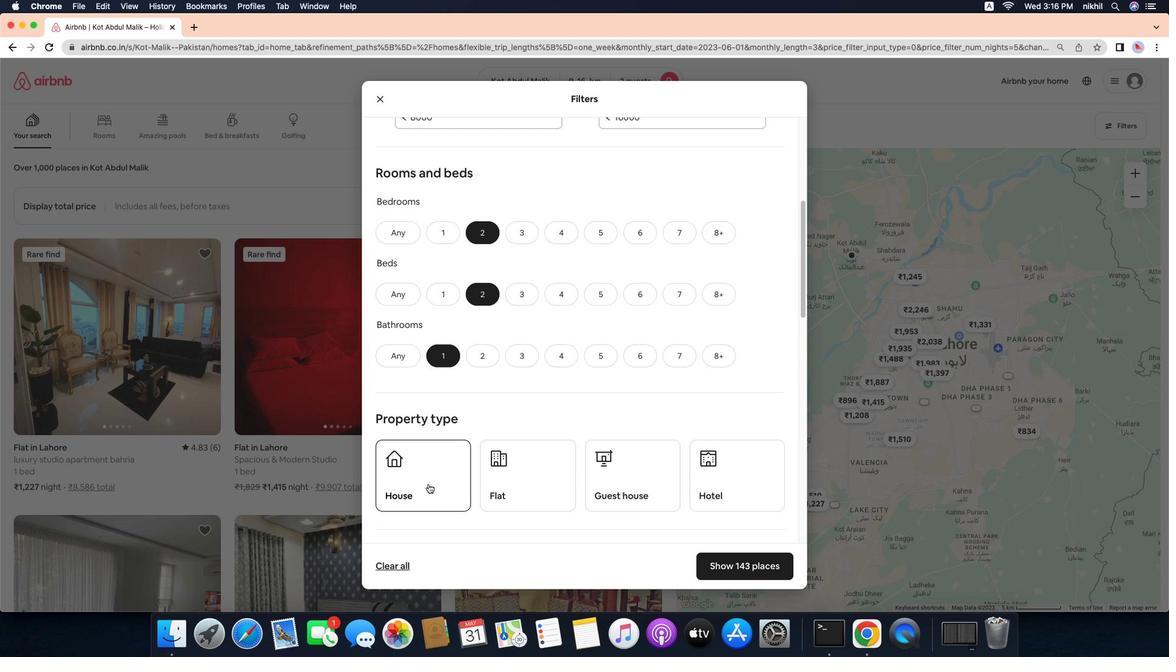 
Action: Mouse pressed left at (436, 419)
Screenshot: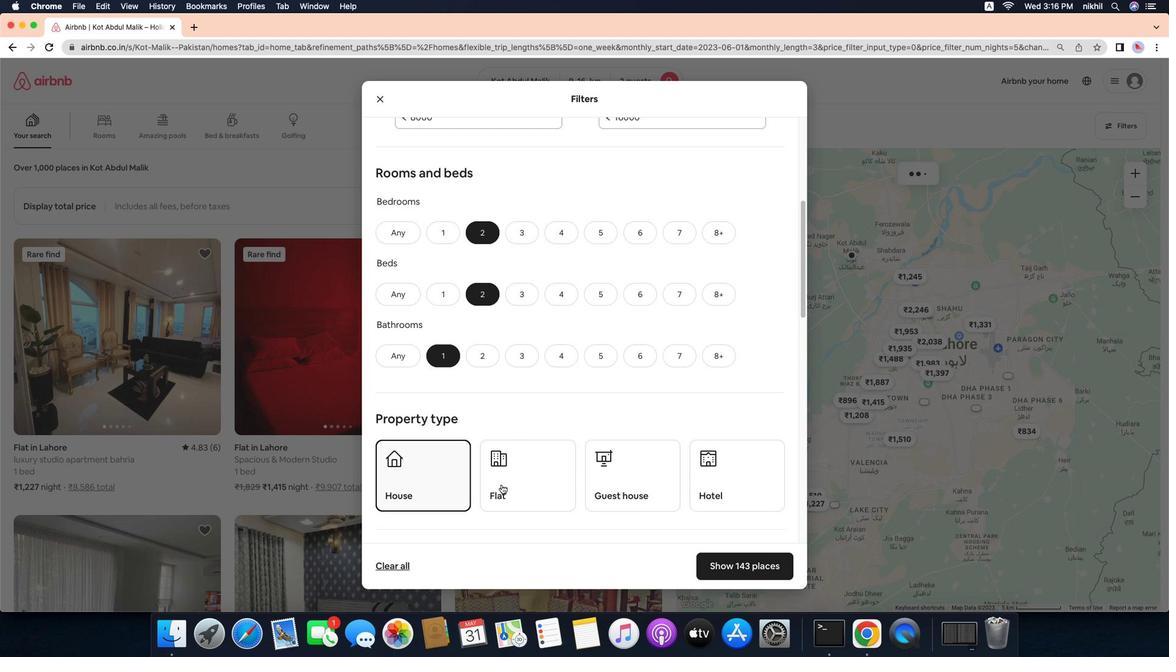 
Action: Mouse moved to (582, 410)
Screenshot: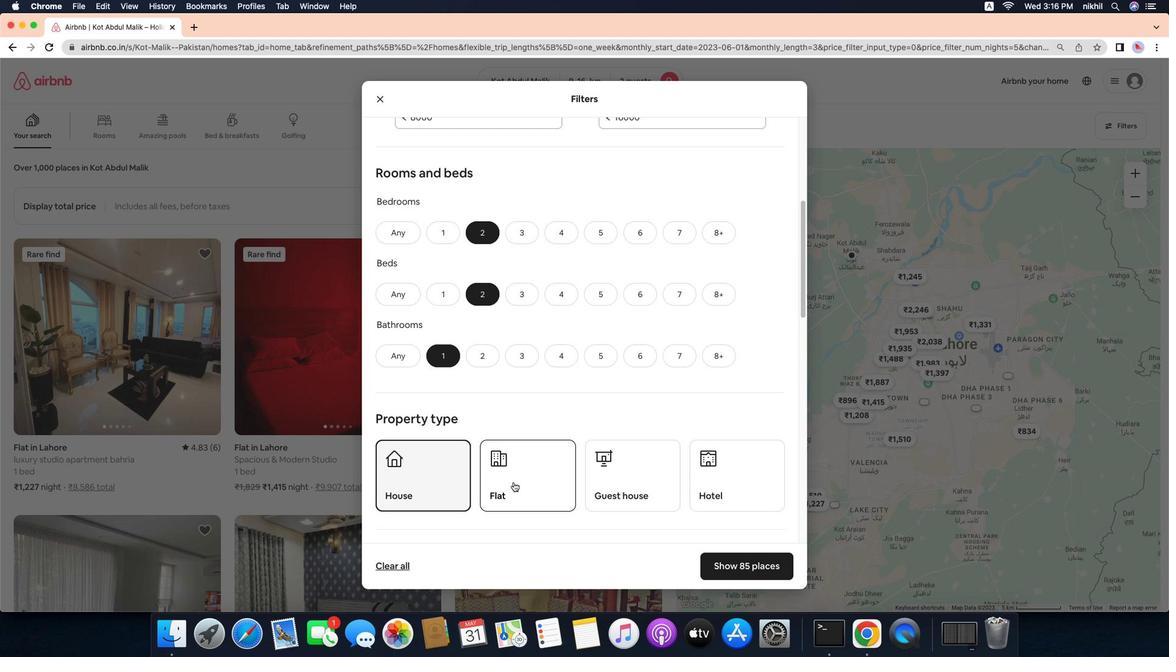 
Action: Mouse scrolled (582, 410) with delta (-33, -34)
Screenshot: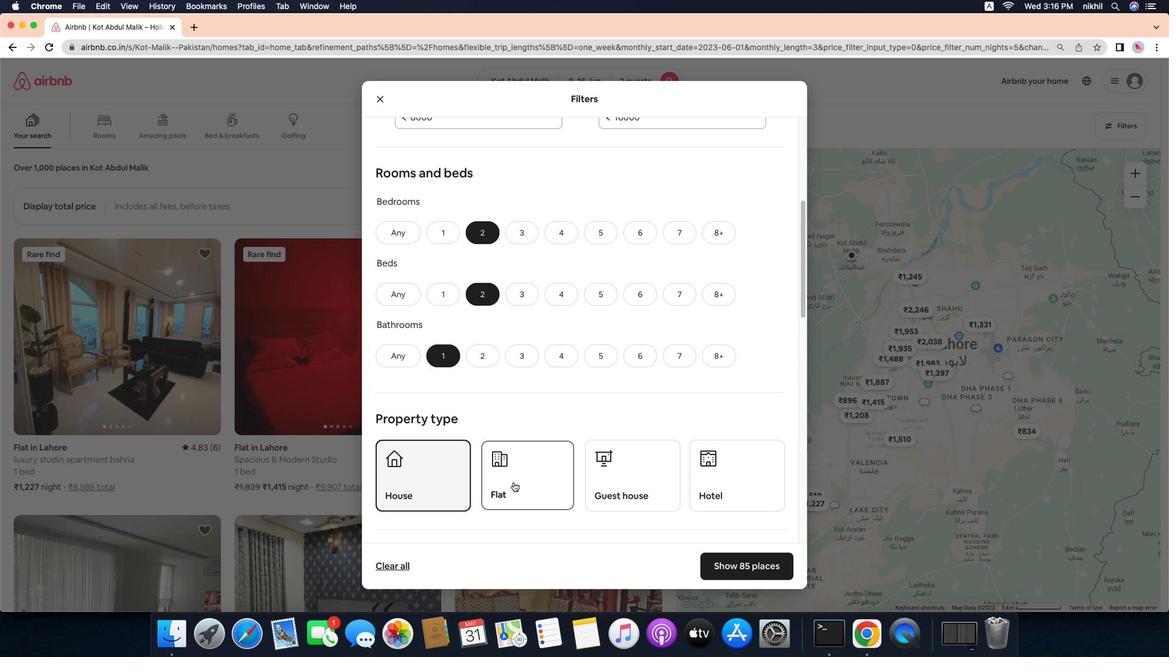 
Action: Mouse scrolled (582, 410) with delta (-33, -34)
Screenshot: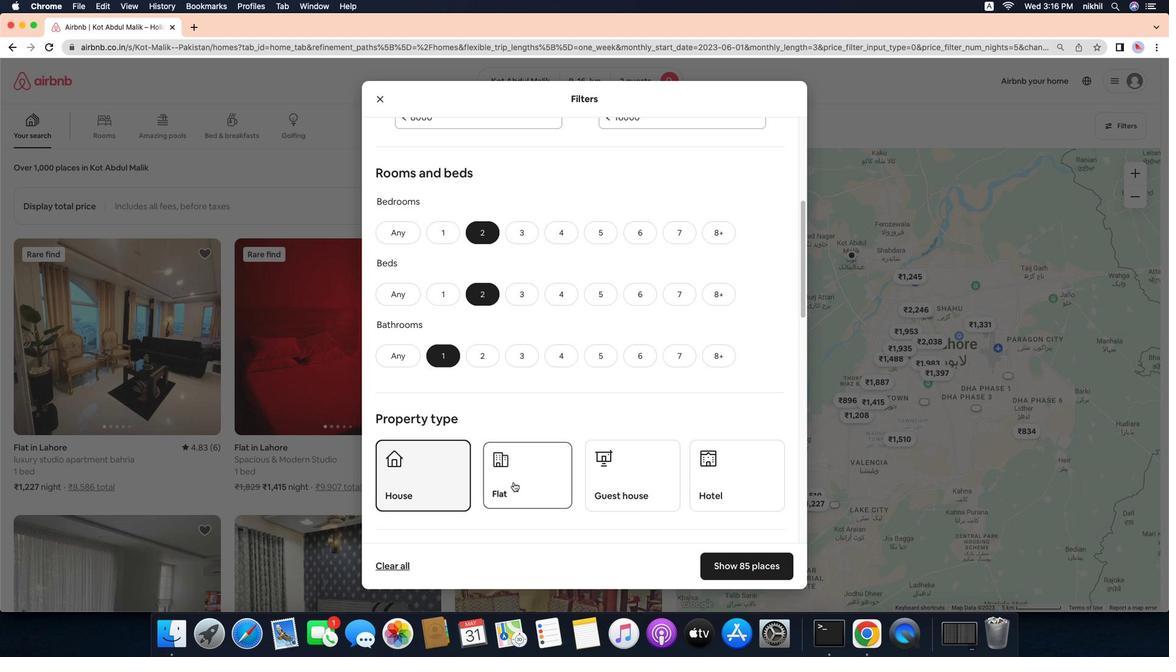 
Action: Mouse scrolled (582, 410) with delta (-33, -34)
Screenshot: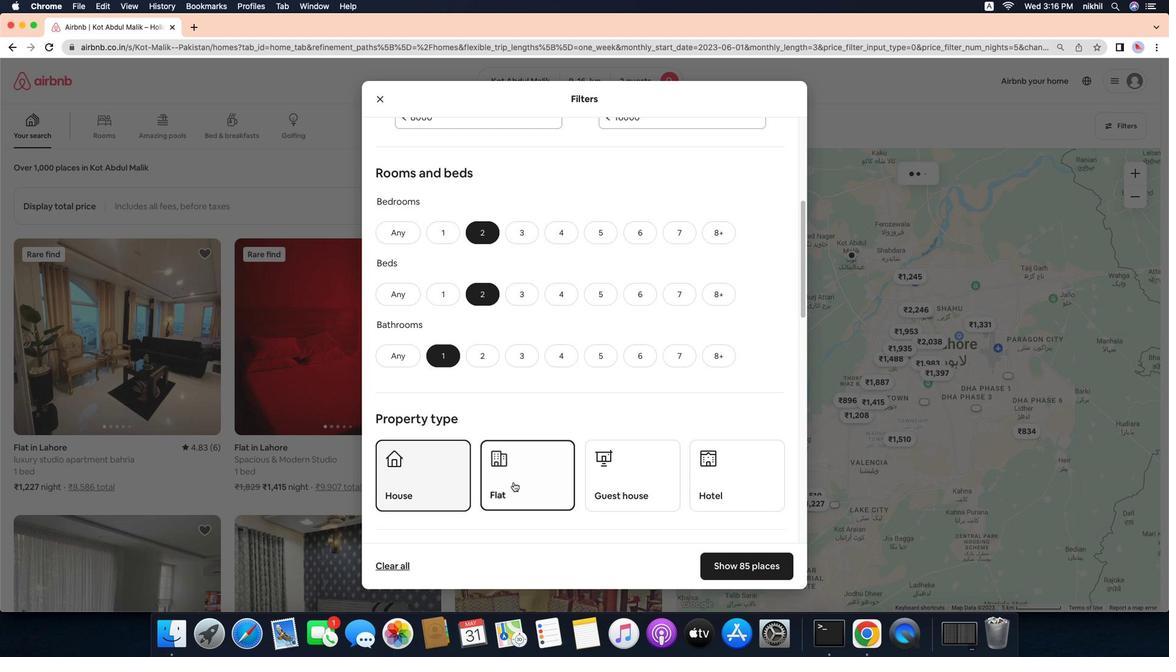 
Action: Mouse moved to (422, 483)
Screenshot: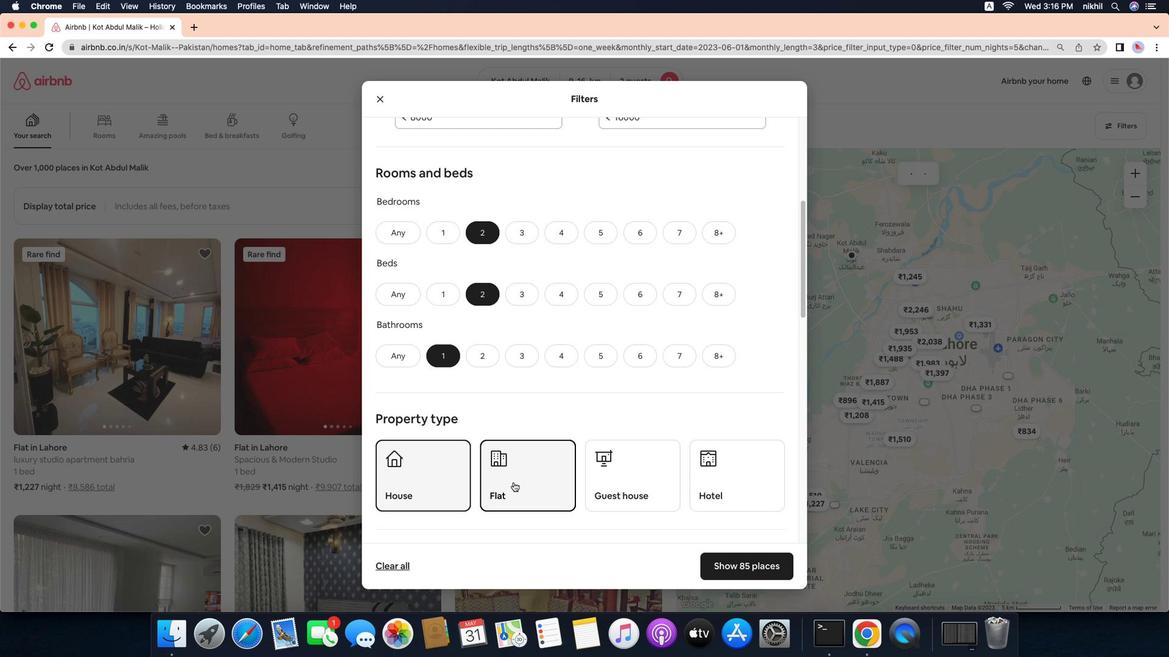 
Action: Mouse pressed left at (422, 483)
Screenshot: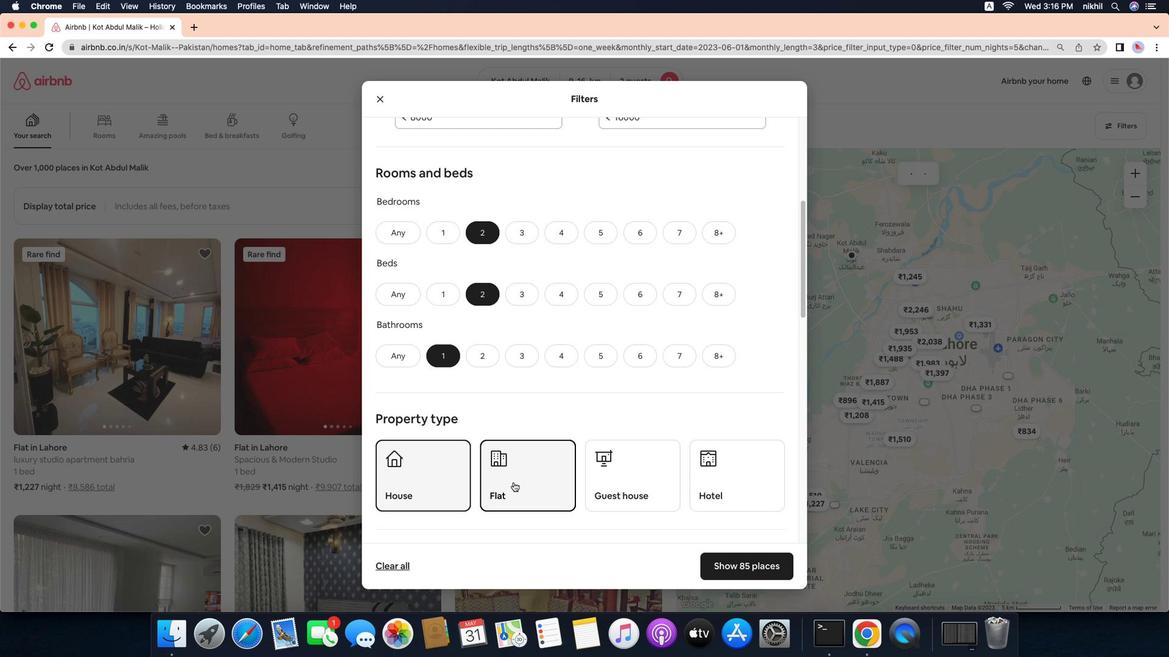 
Action: Mouse moved to (514, 481)
Screenshot: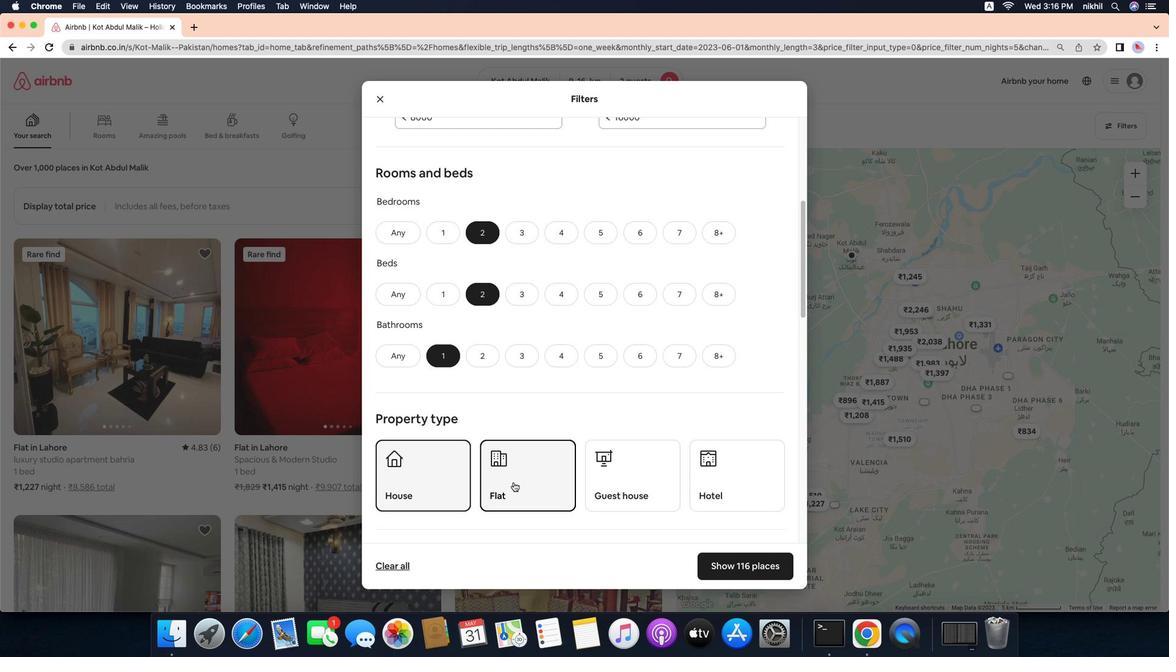 
Action: Mouse pressed left at (514, 481)
Screenshot: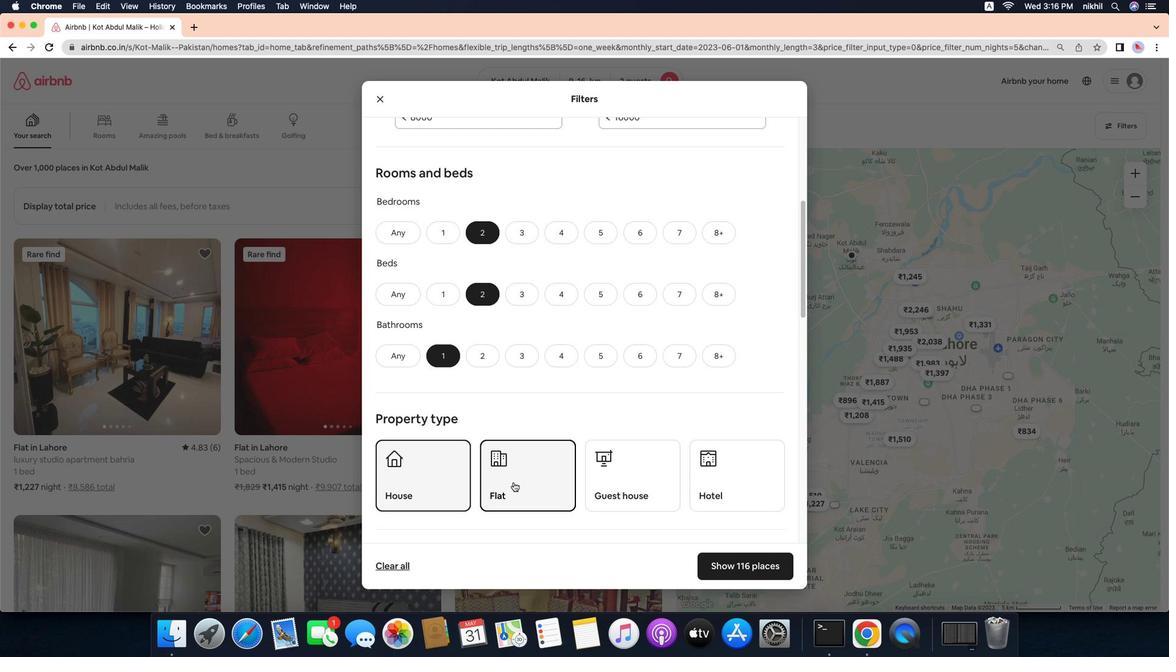 
Action: Mouse moved to (645, 481)
Screenshot: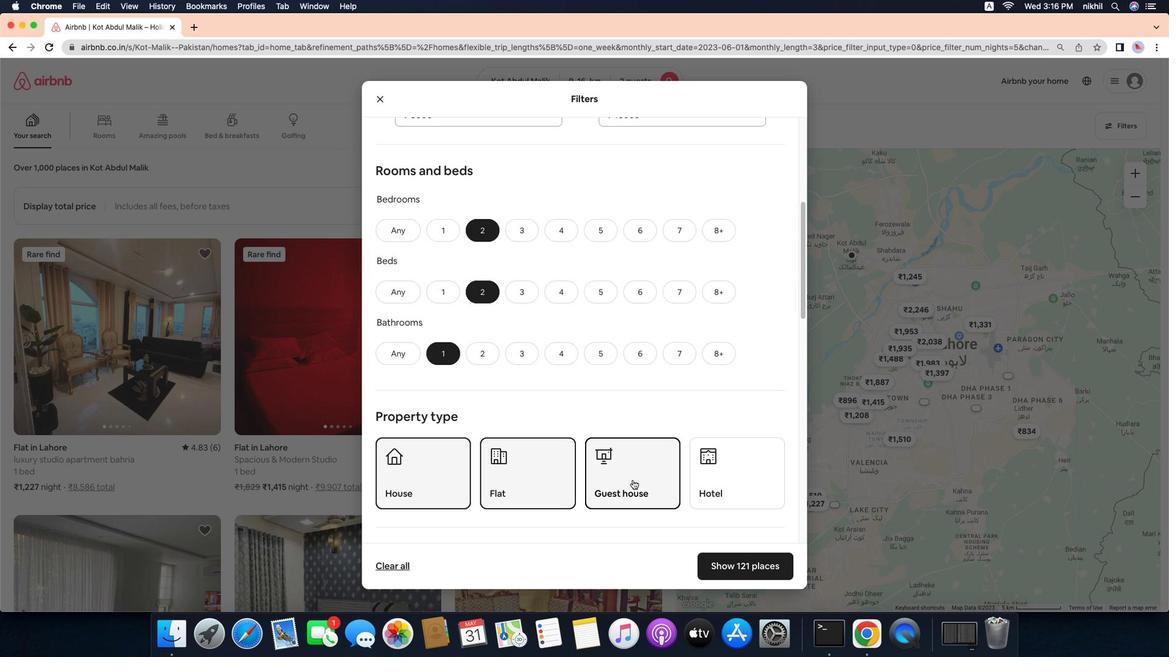 
Action: Mouse pressed left at (645, 481)
Screenshot: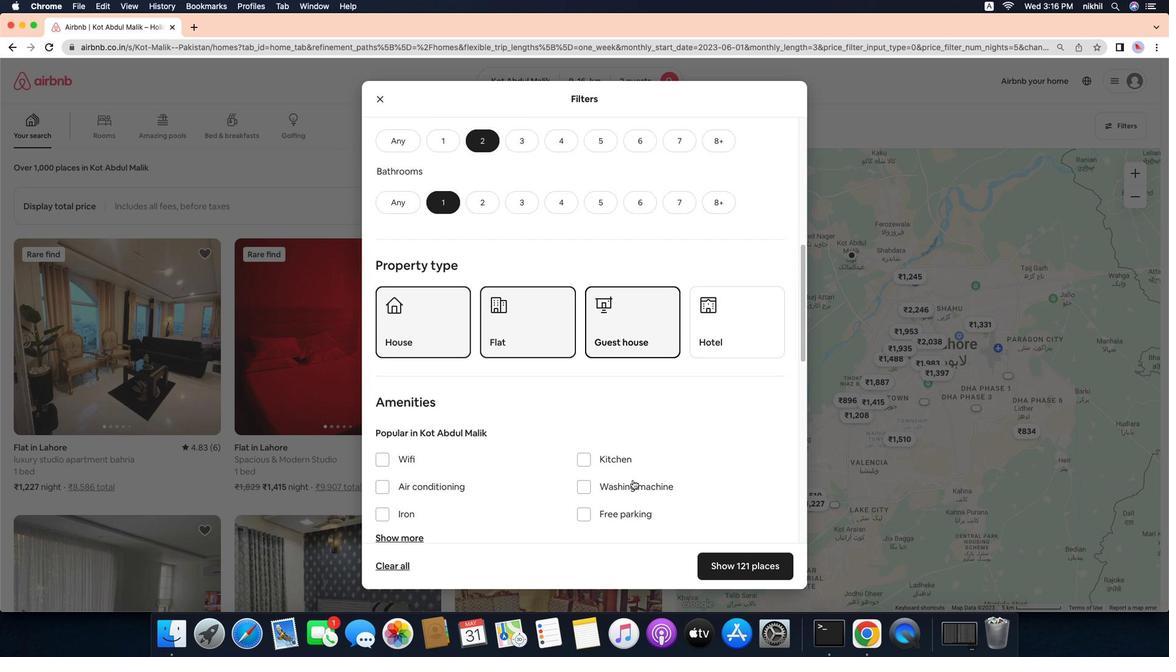 
Action: Mouse moved to (640, 478)
Screenshot: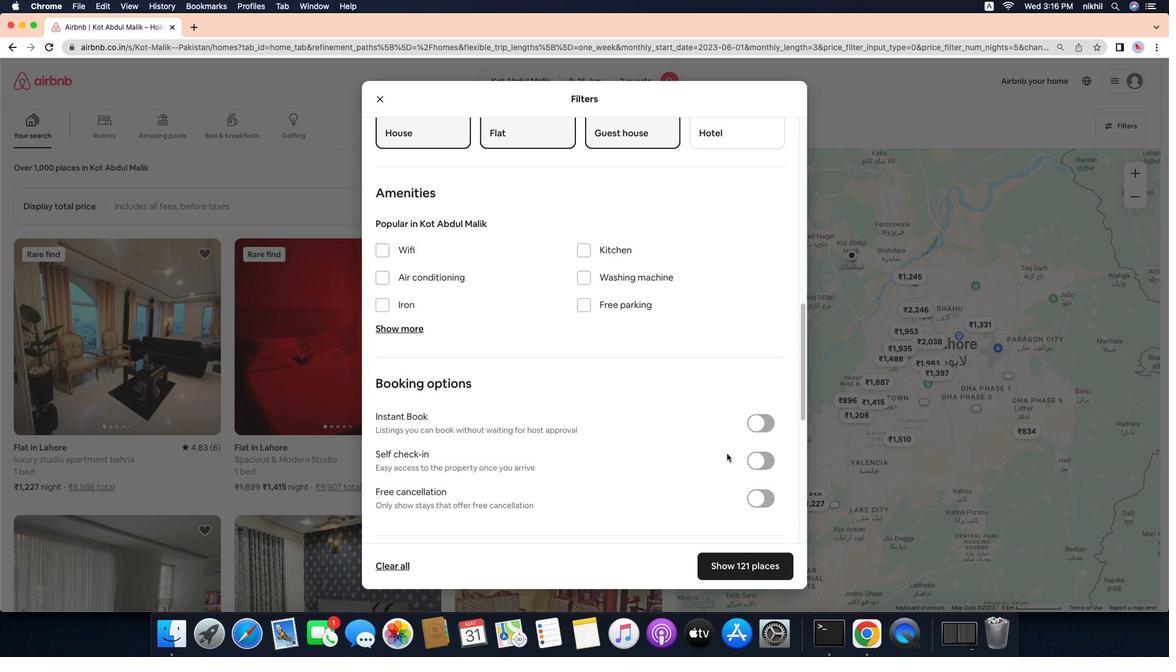 
Action: Mouse scrolled (640, 478) with delta (-33, -34)
Screenshot: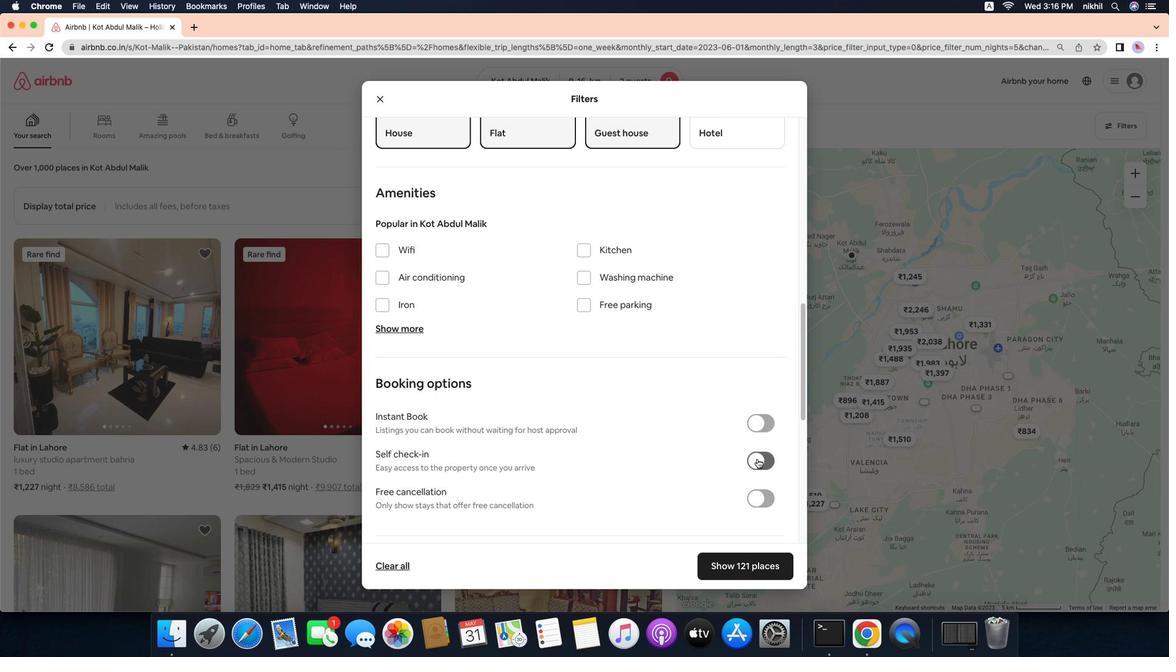 
Action: Mouse scrolled (640, 478) with delta (-33, -34)
Screenshot: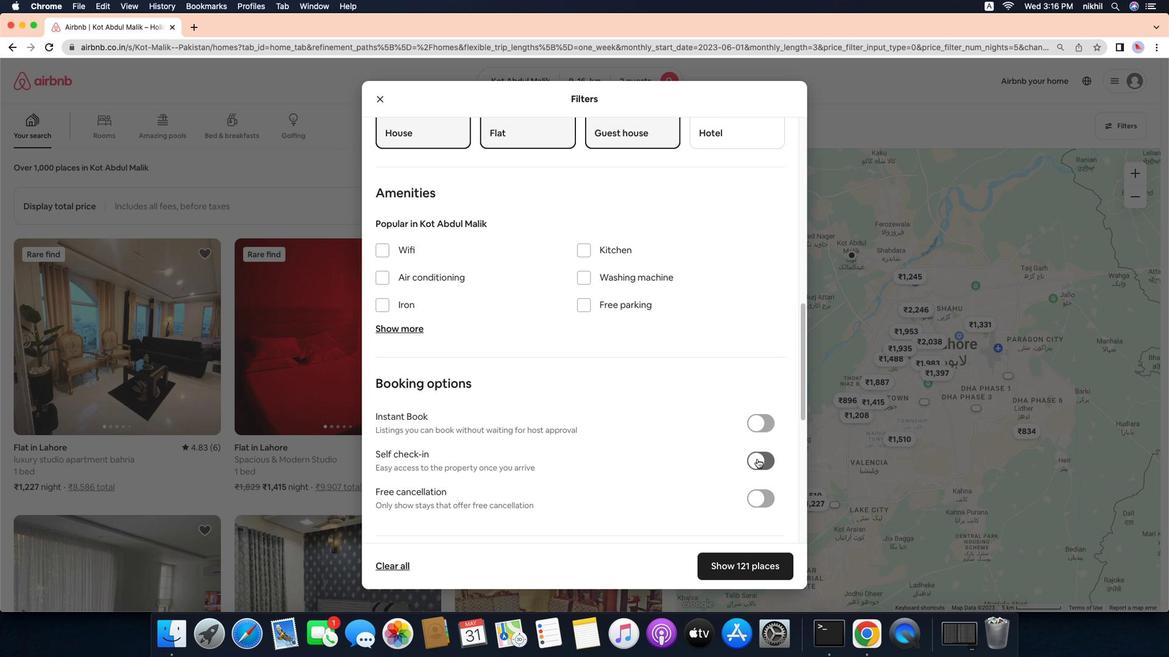 
Action: Mouse scrolled (640, 478) with delta (-33, -34)
Screenshot: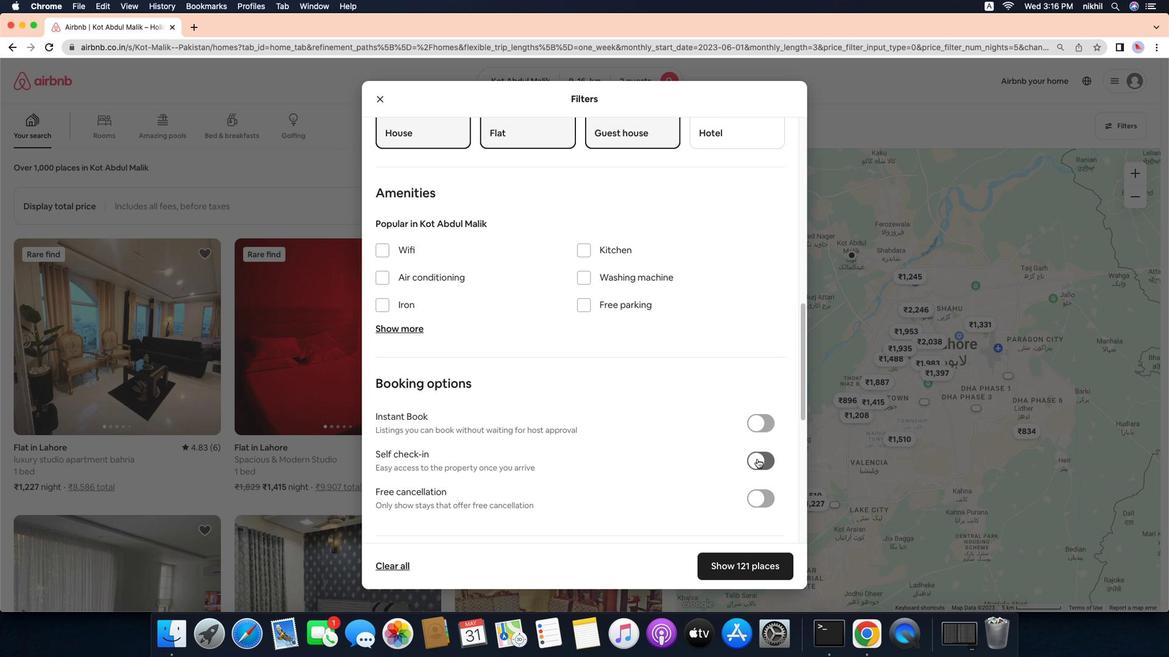 
Action: Mouse scrolled (640, 478) with delta (-33, -35)
Screenshot: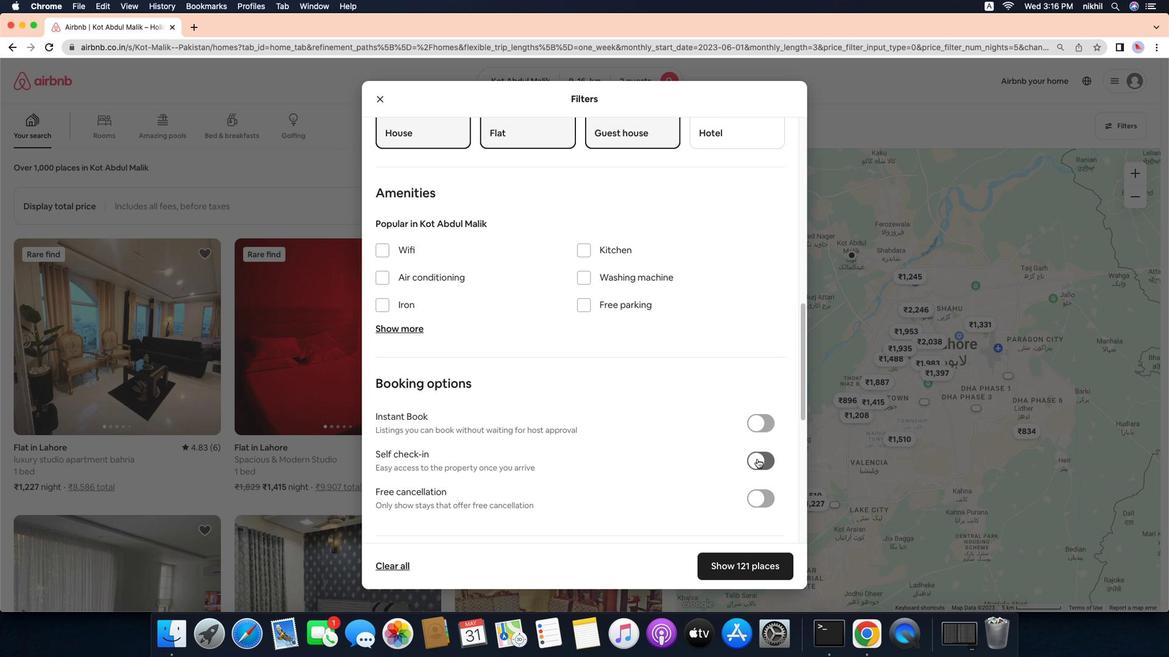 
Action: Mouse scrolled (640, 478) with delta (-33, -34)
Screenshot: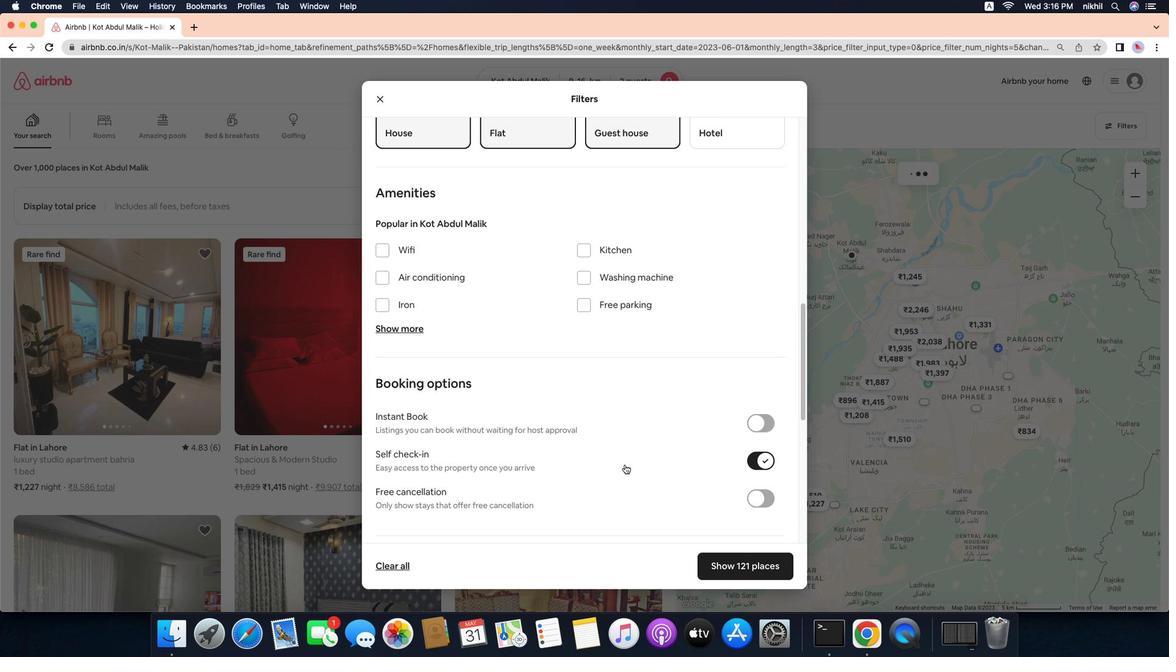
Action: Mouse scrolled (640, 478) with delta (-33, -34)
Screenshot: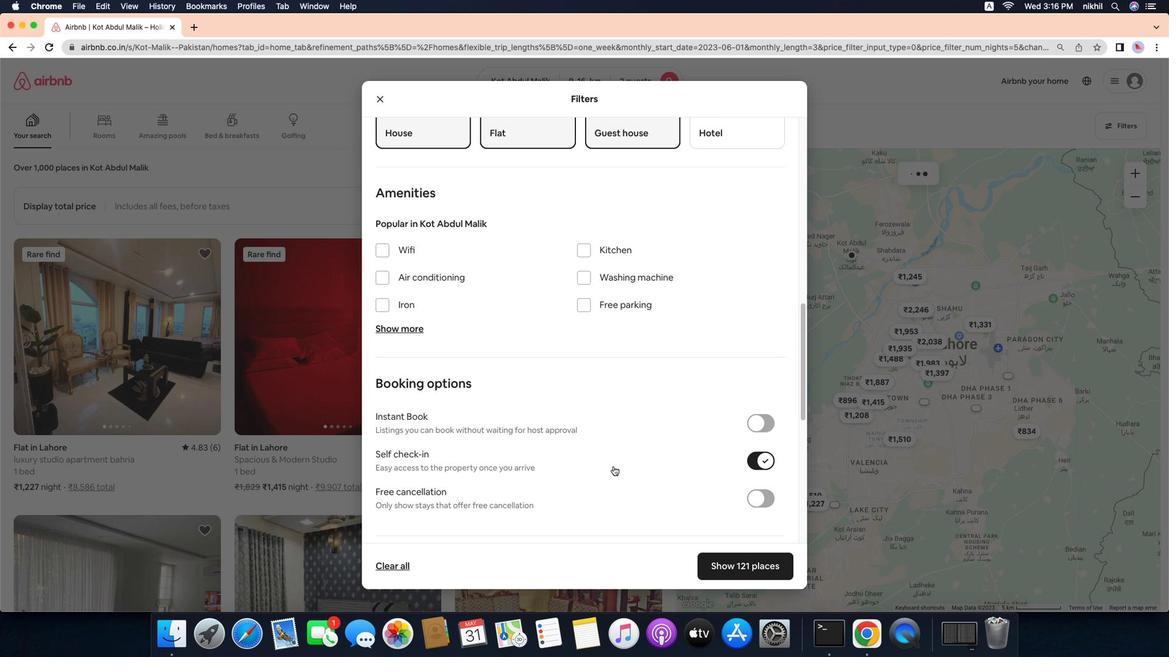 
Action: Mouse scrolled (640, 478) with delta (-33, -35)
Screenshot: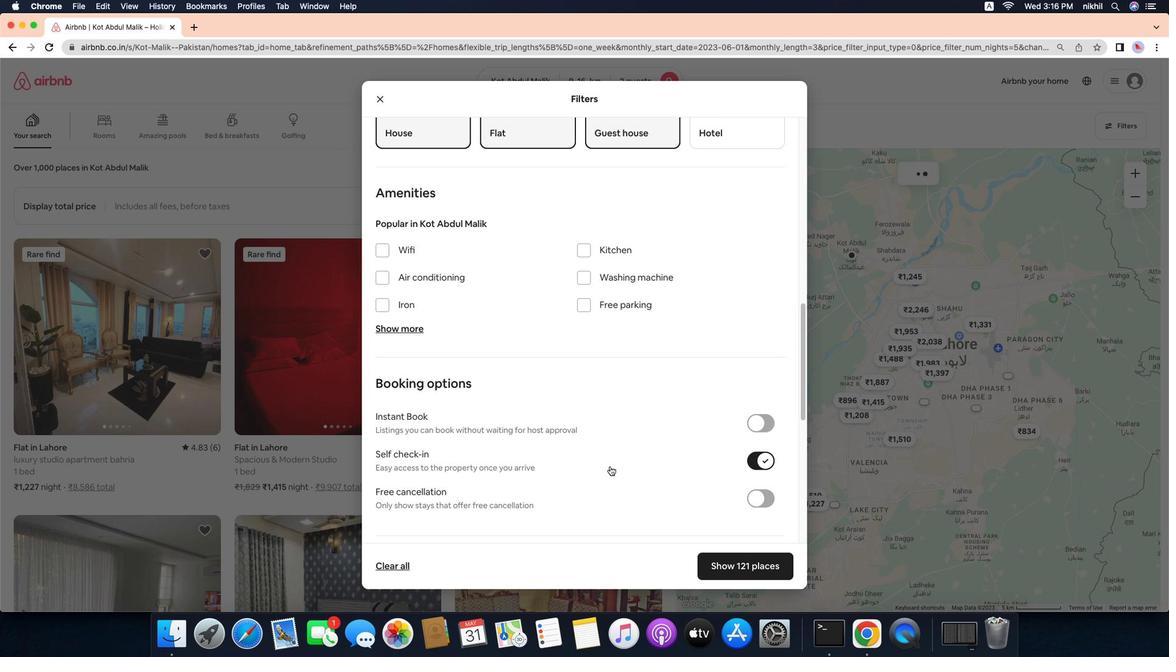 
Action: Mouse scrolled (640, 478) with delta (-33, -35)
Screenshot: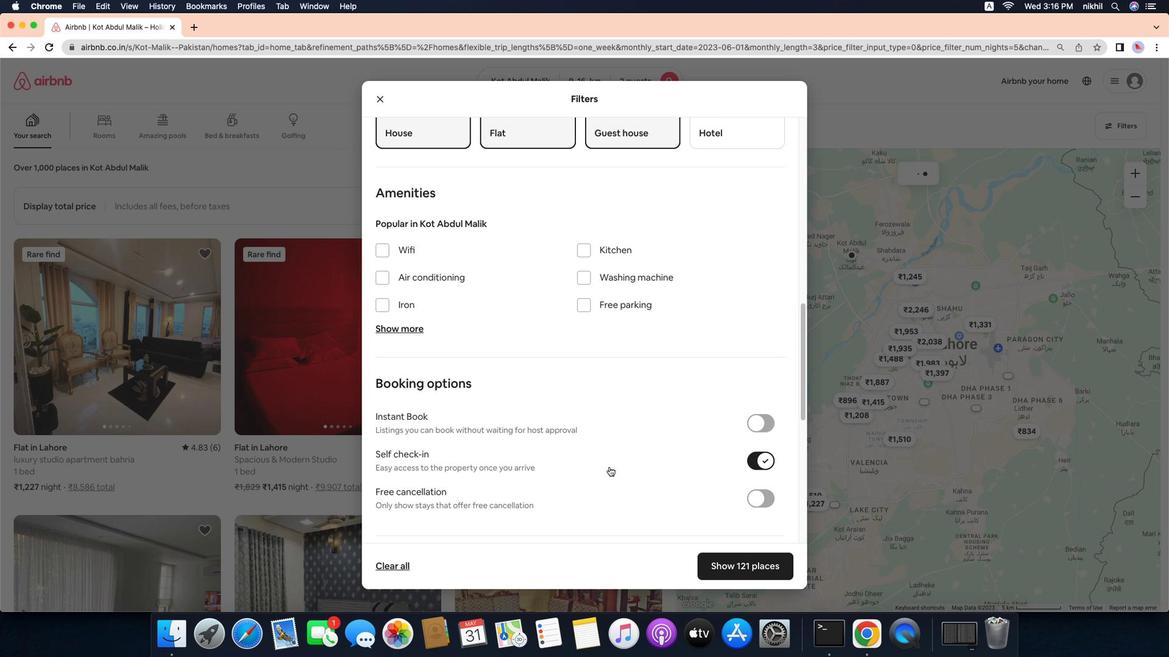 
Action: Mouse moved to (774, 456)
Screenshot: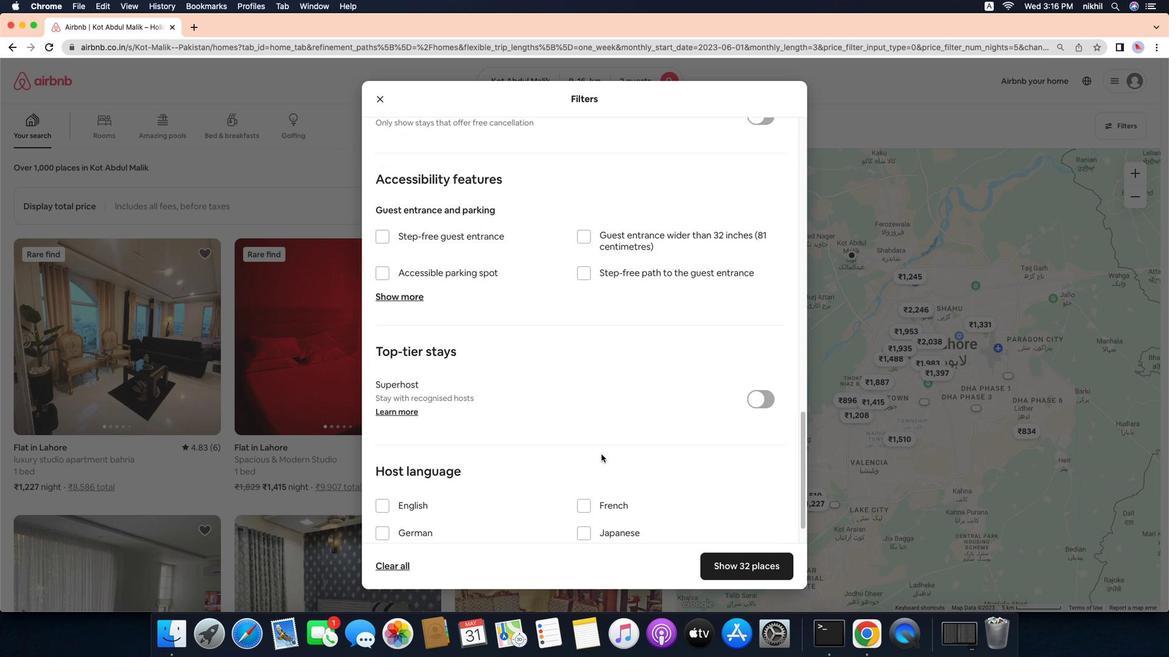 
Action: Mouse pressed left at (774, 456)
Screenshot: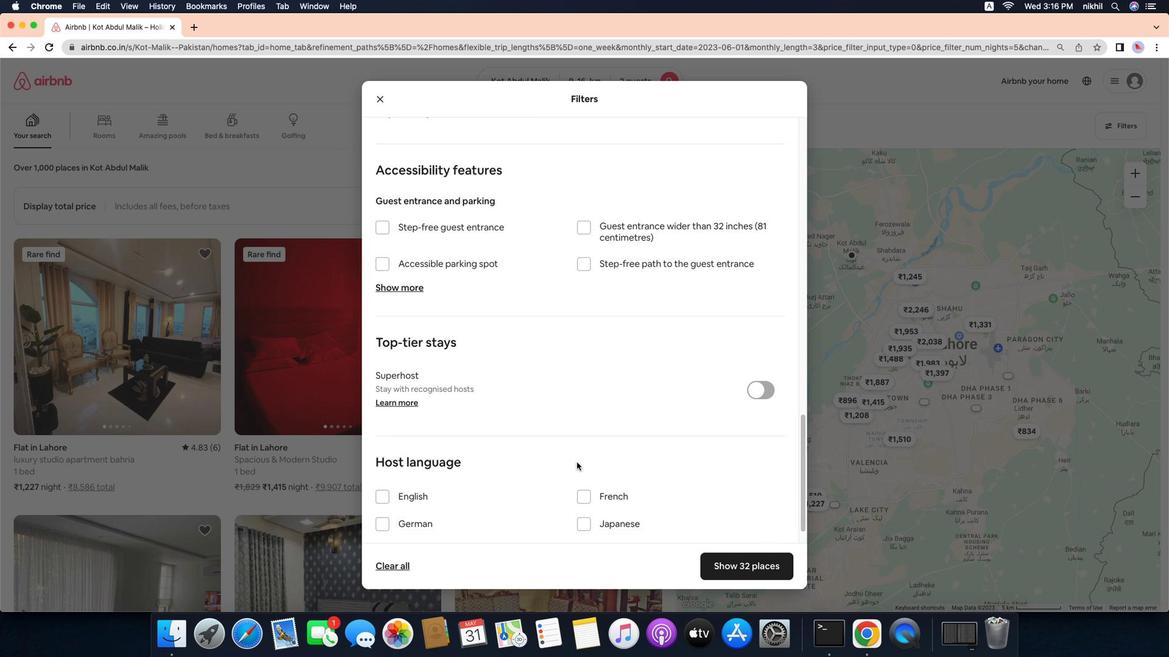 
Action: Mouse moved to (615, 464)
Screenshot: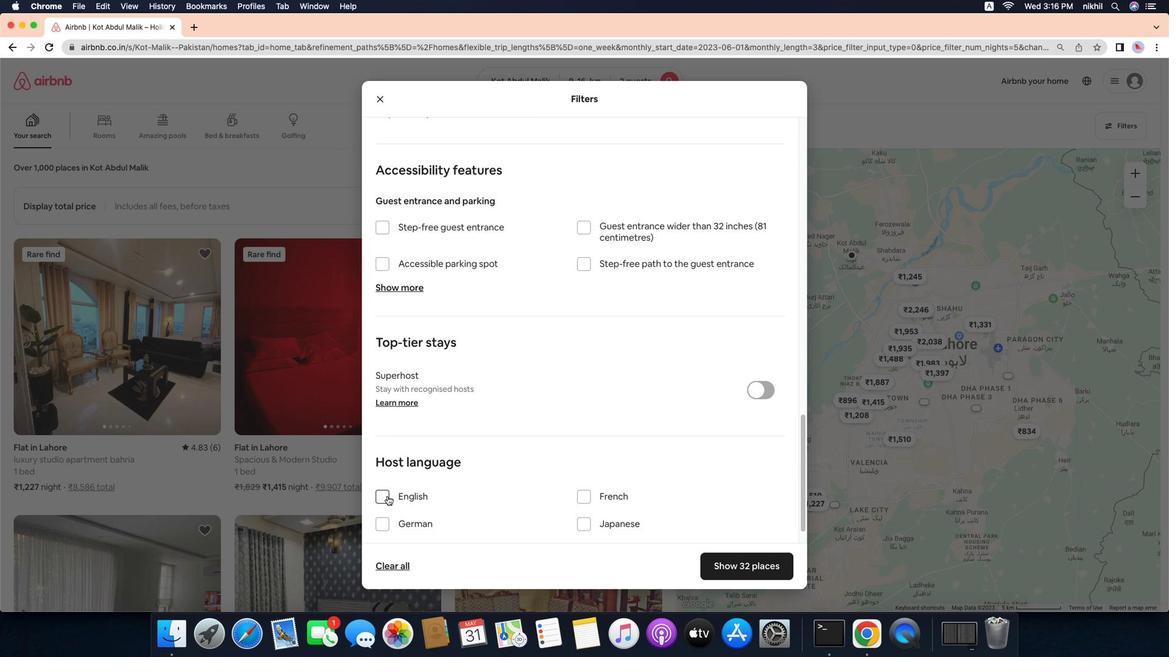 
Action: Mouse scrolled (615, 464) with delta (-33, -34)
Screenshot: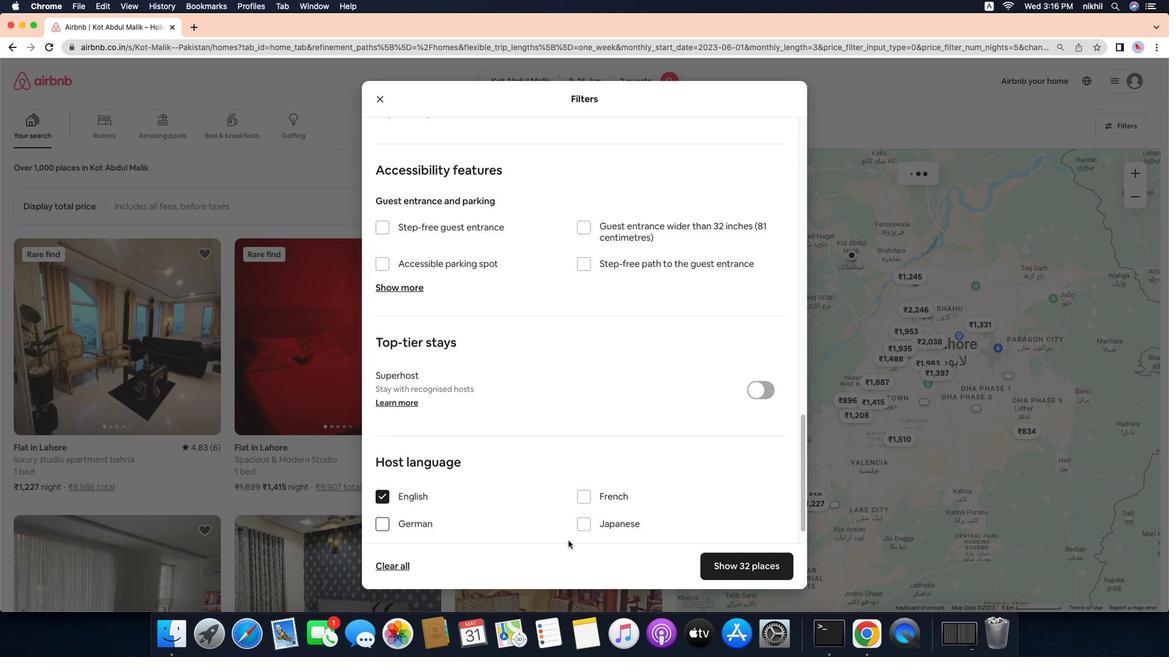 
Action: Mouse scrolled (615, 464) with delta (-33, -34)
Screenshot: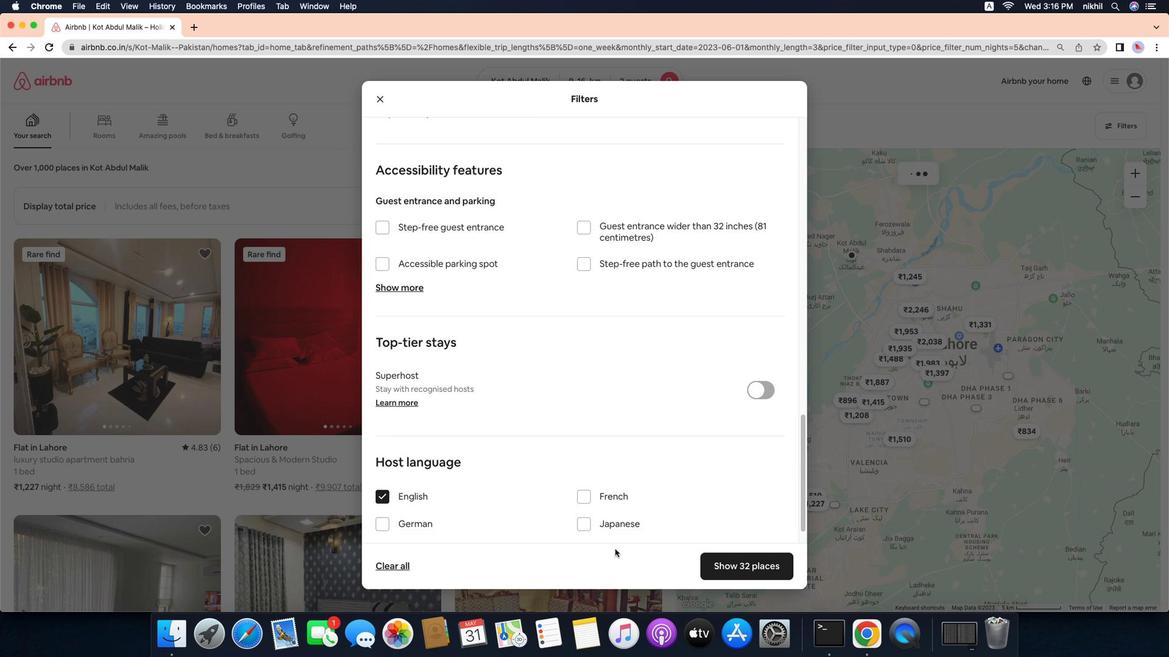
Action: Mouse scrolled (615, 464) with delta (-33, -35)
Screenshot: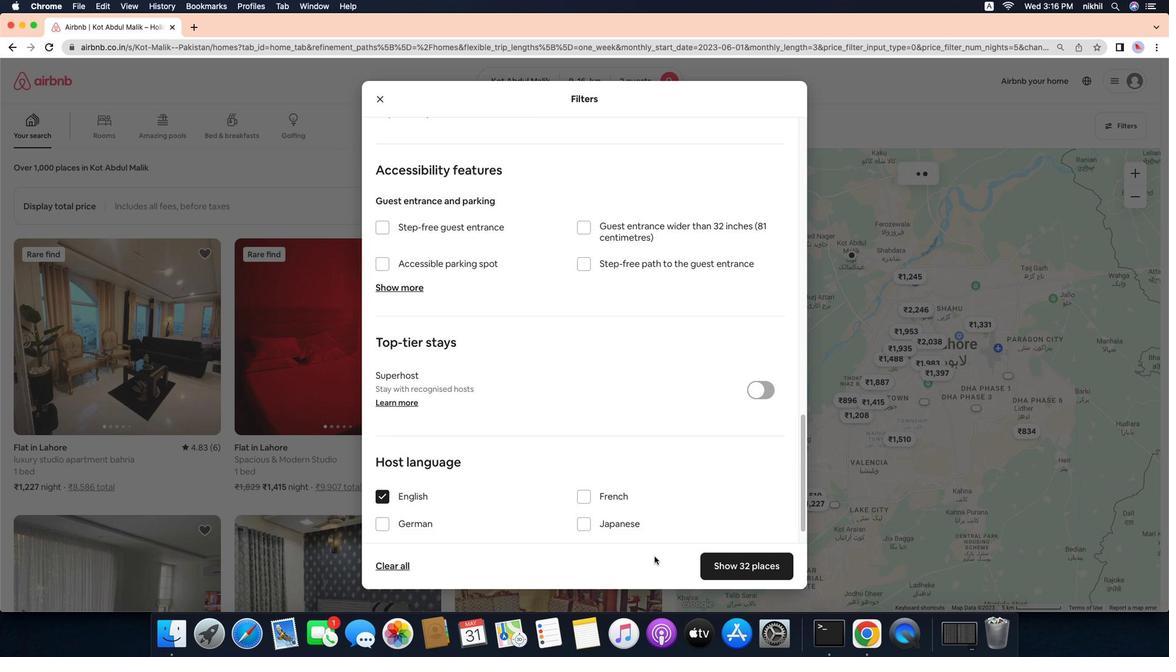 
Action: Mouse moved to (608, 452)
Screenshot: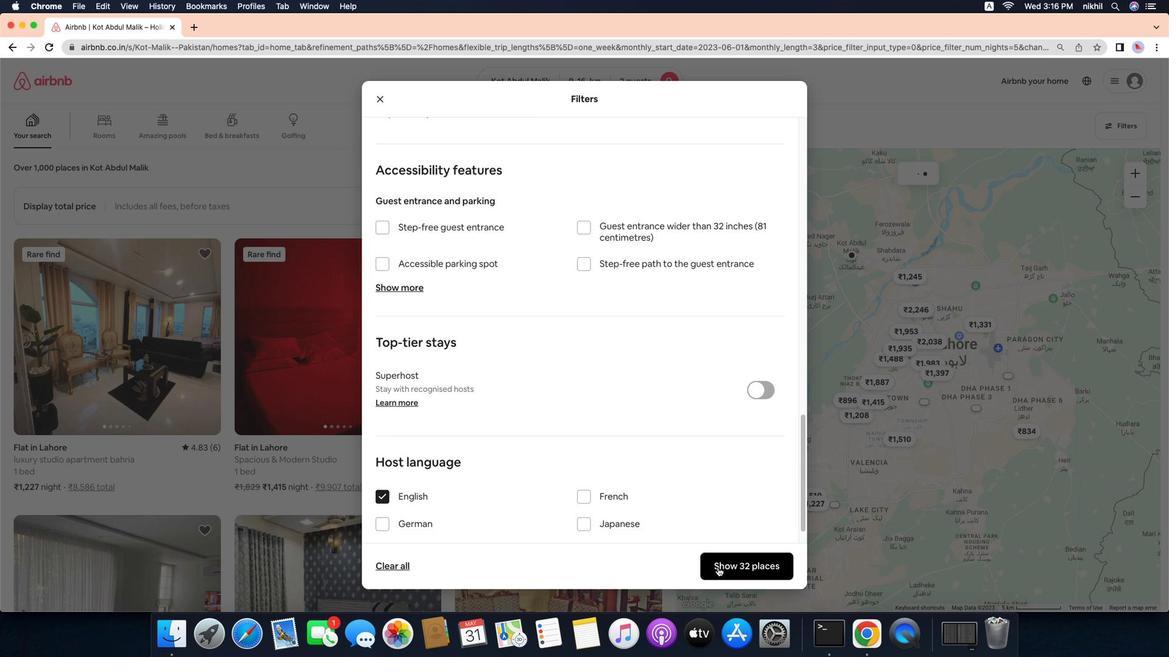 
Action: Mouse scrolled (608, 452) with delta (-33, -34)
Screenshot: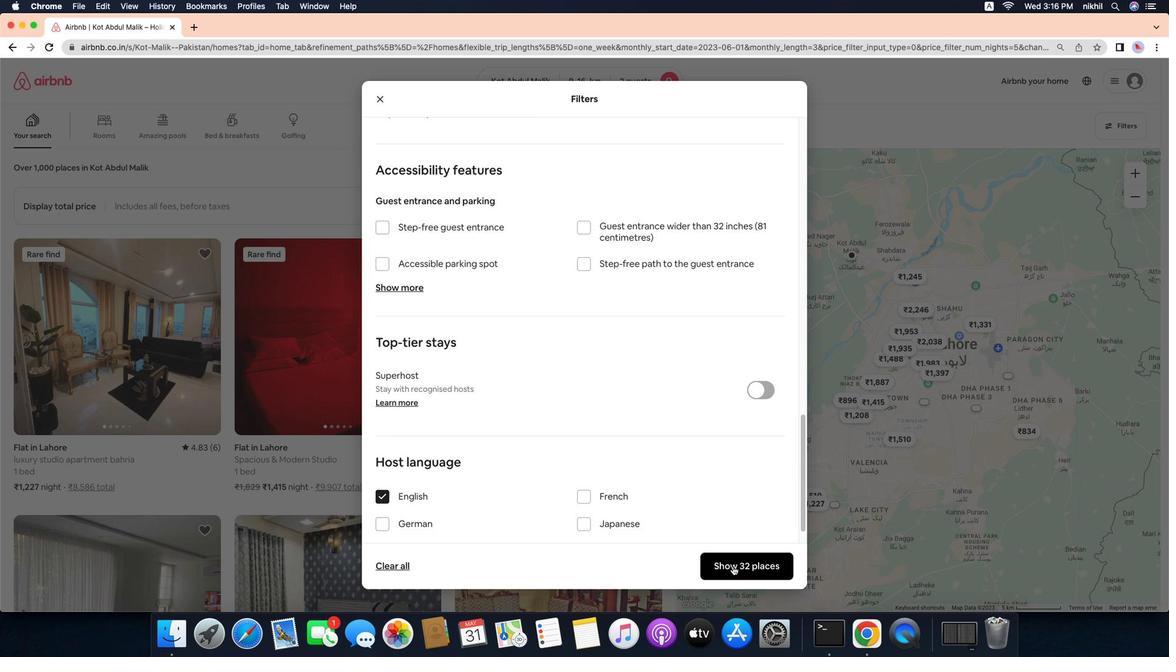 
Action: Mouse scrolled (608, 452) with delta (-33, -34)
Screenshot: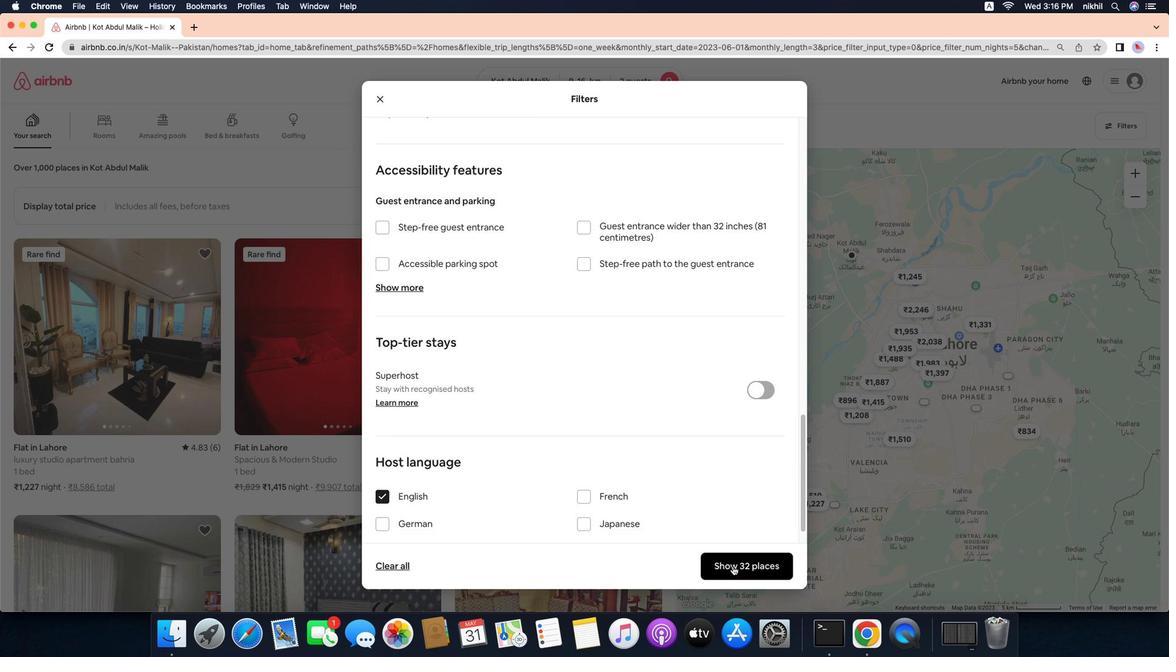 
Action: Mouse scrolled (608, 452) with delta (-33, -35)
Screenshot: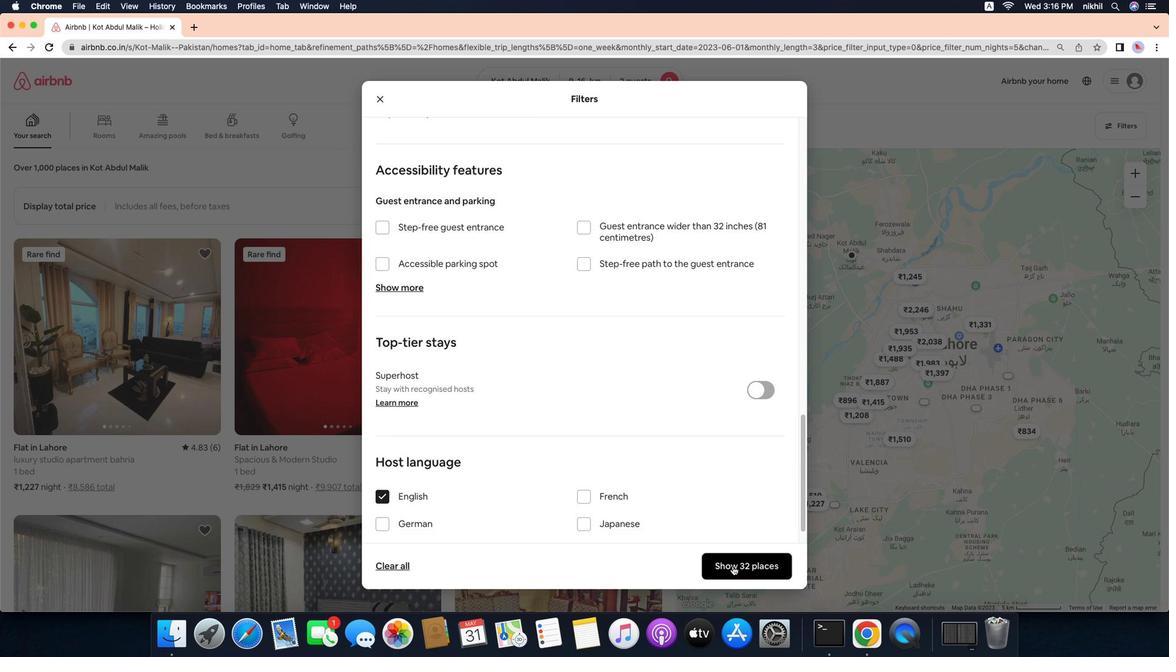 
Action: Mouse moved to (608, 451)
Screenshot: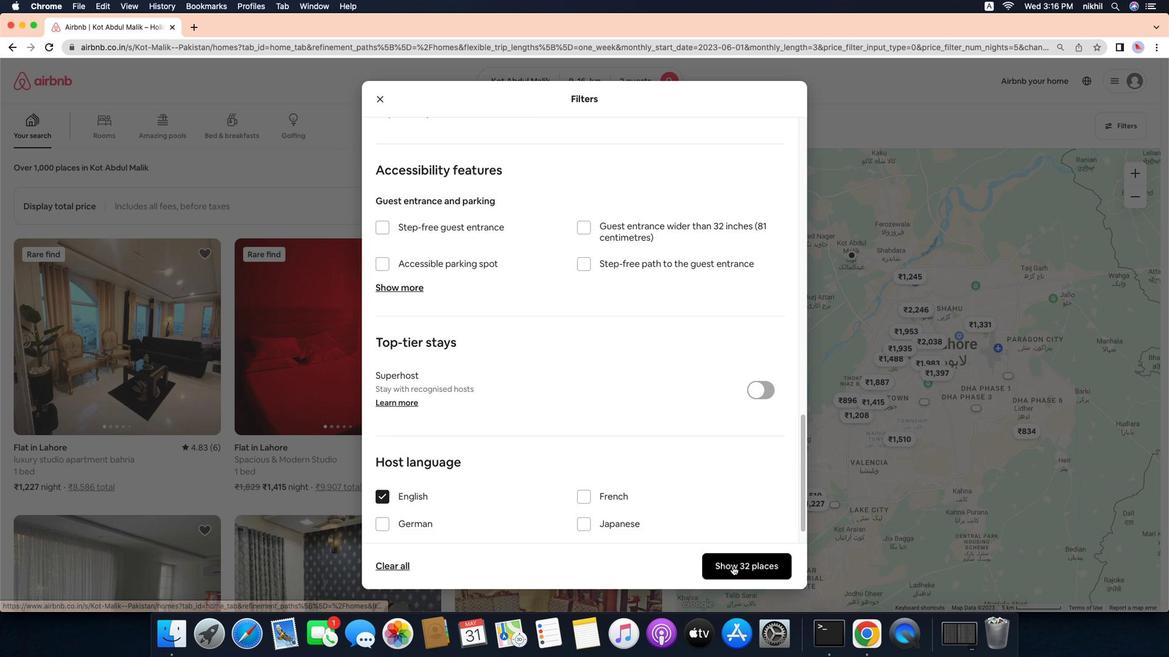 
Action: Mouse scrolled (608, 451) with delta (-33, -37)
Screenshot: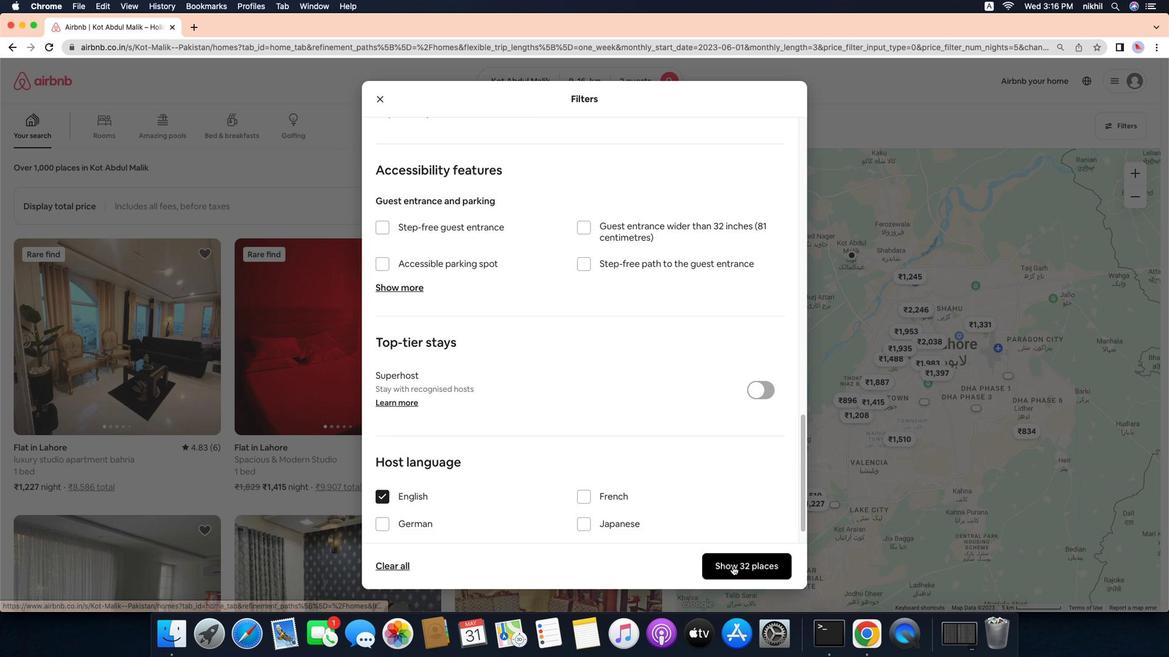 
Action: Mouse moved to (379, 495)
Screenshot: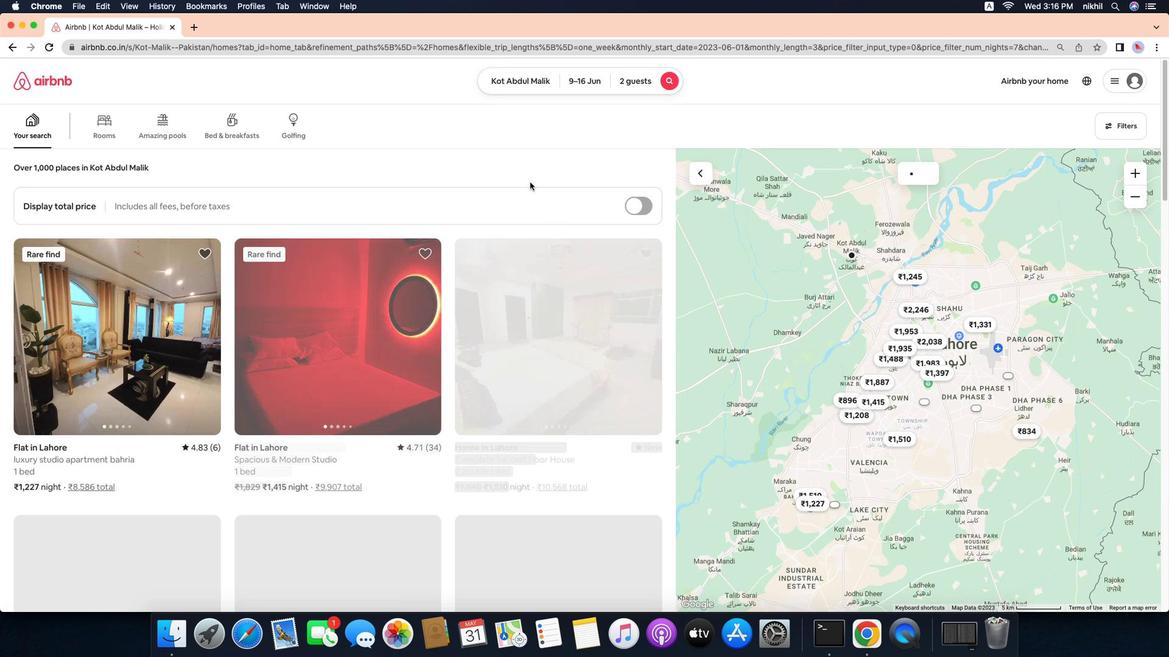 
Action: Mouse pressed left at (379, 495)
Screenshot: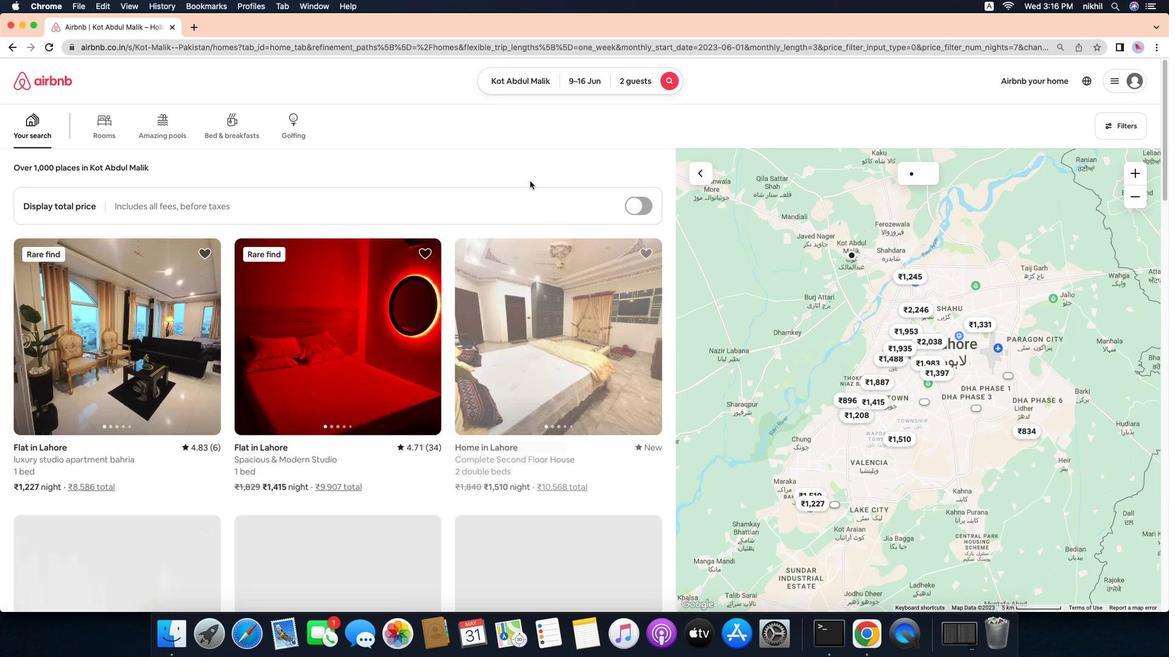 
Action: Mouse moved to (748, 570)
Screenshot: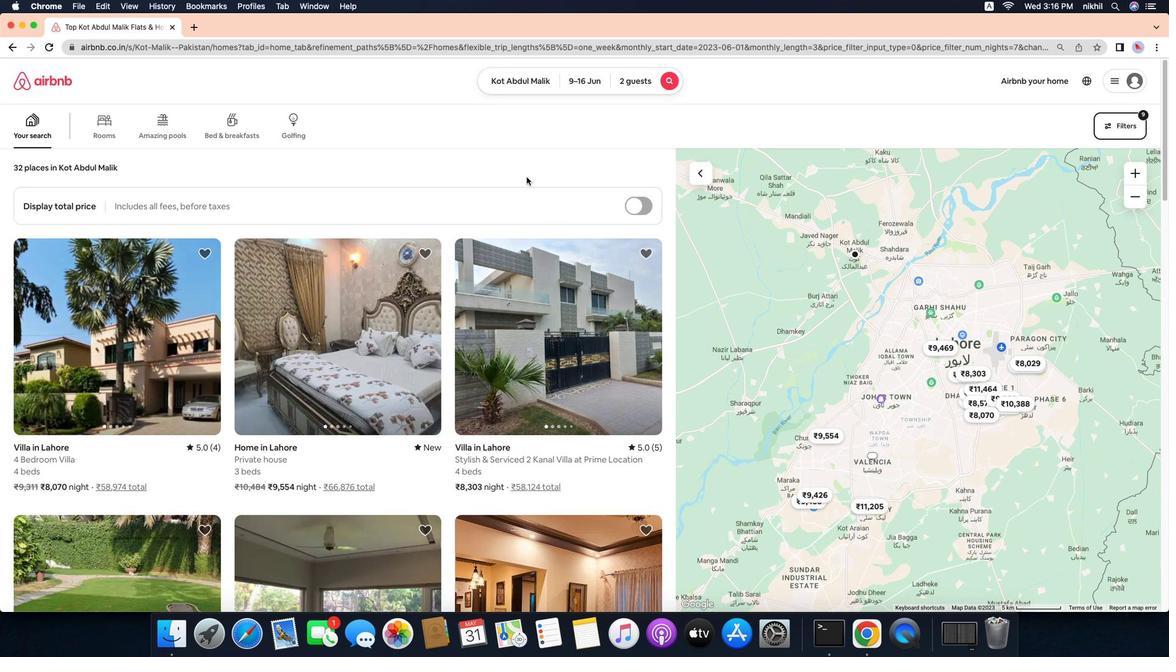 
Action: Mouse pressed left at (748, 570)
Screenshot: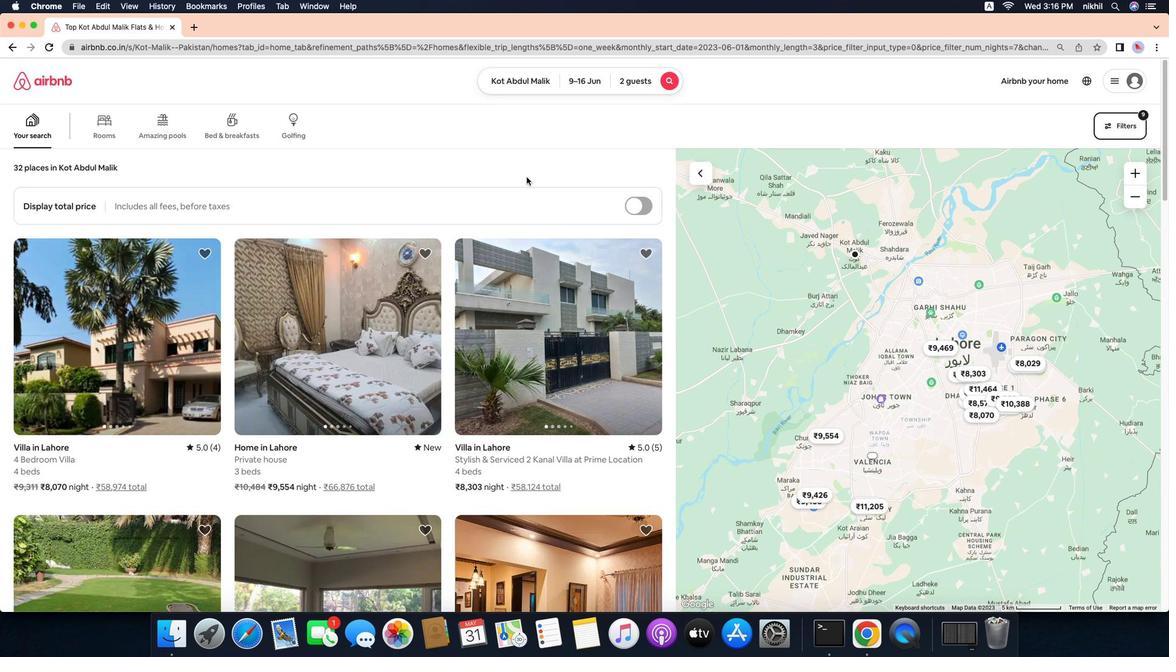 
Action: Mouse moved to (527, 154)
Screenshot: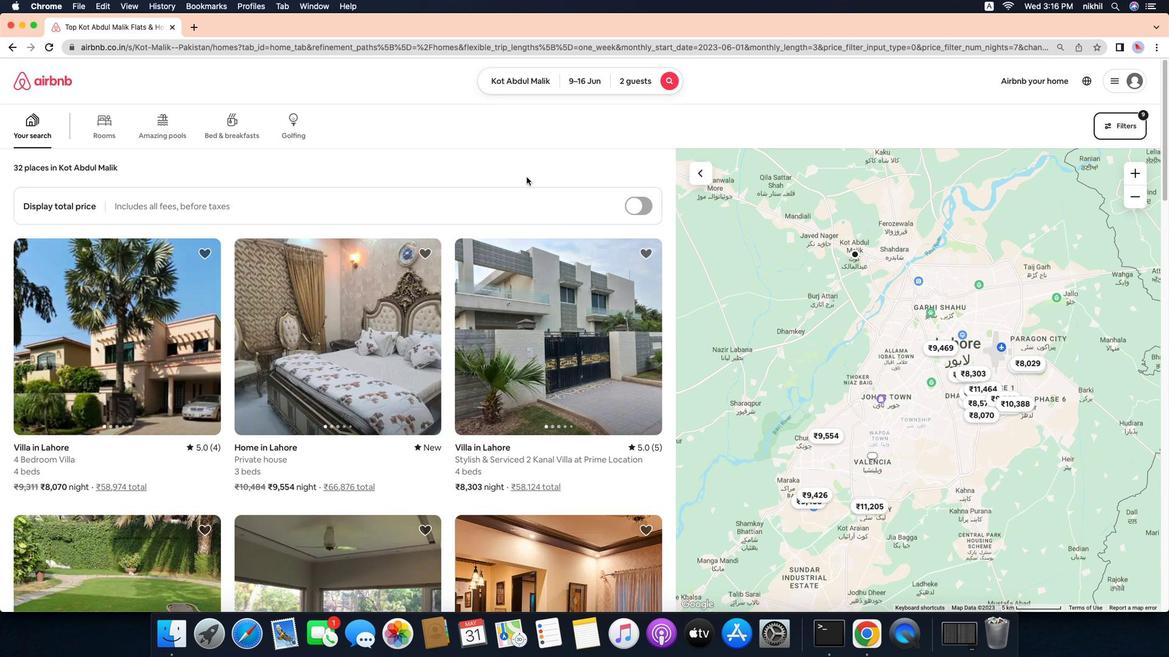 
